 Task: Reply All to email with the signature Benjamin Adams with the subject 'Welcome' from softage.1@softage.net with the message 'I wanted to confirm the attendance of the key stakeholders for the project kickoff meeting.'
Action: Mouse moved to (1293, 210)
Screenshot: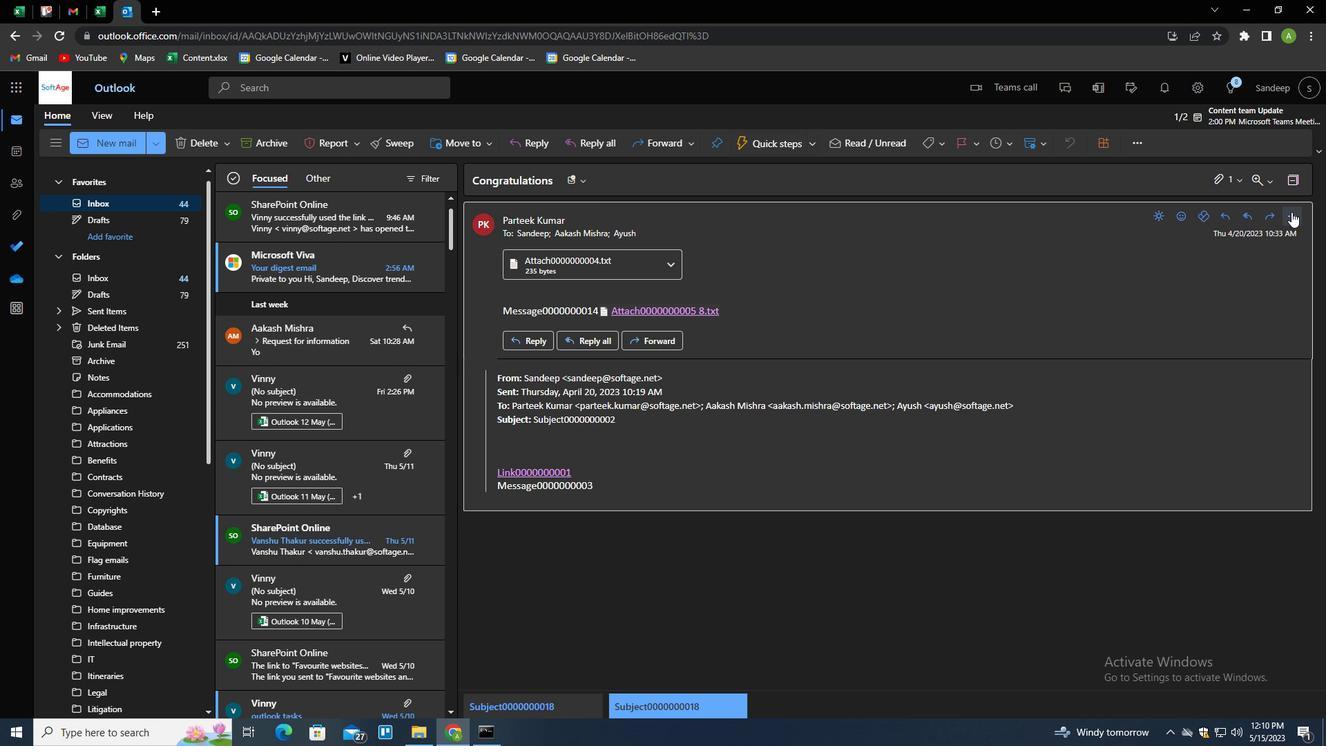 
Action: Mouse pressed left at (1293, 210)
Screenshot: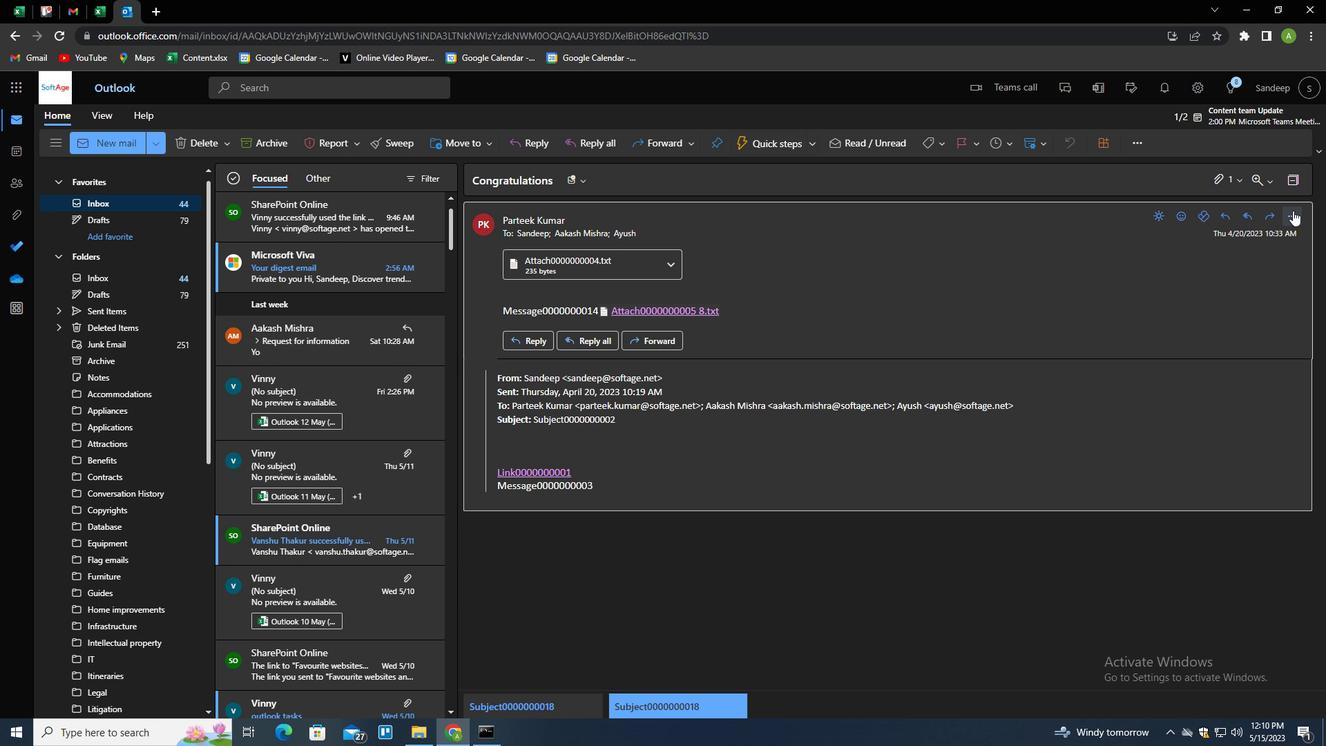 
Action: Mouse moved to (1233, 266)
Screenshot: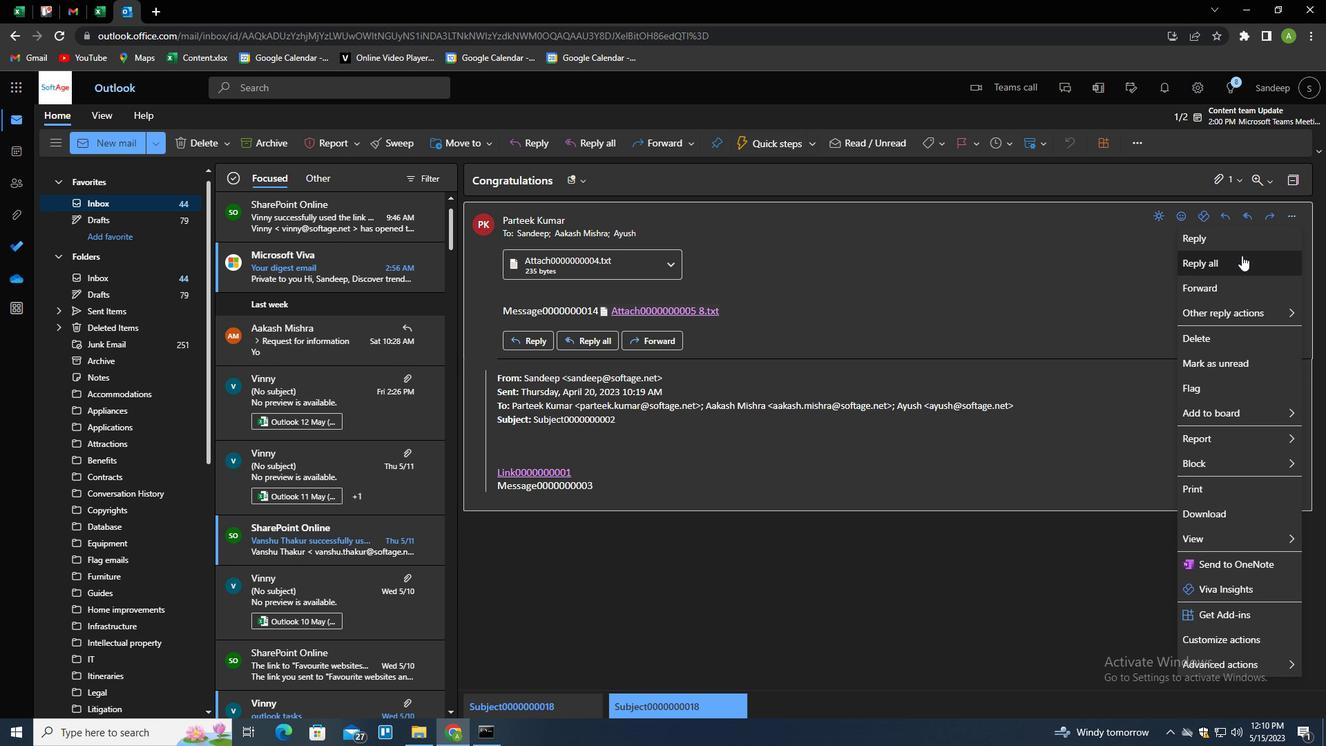 
Action: Mouse pressed left at (1233, 266)
Screenshot: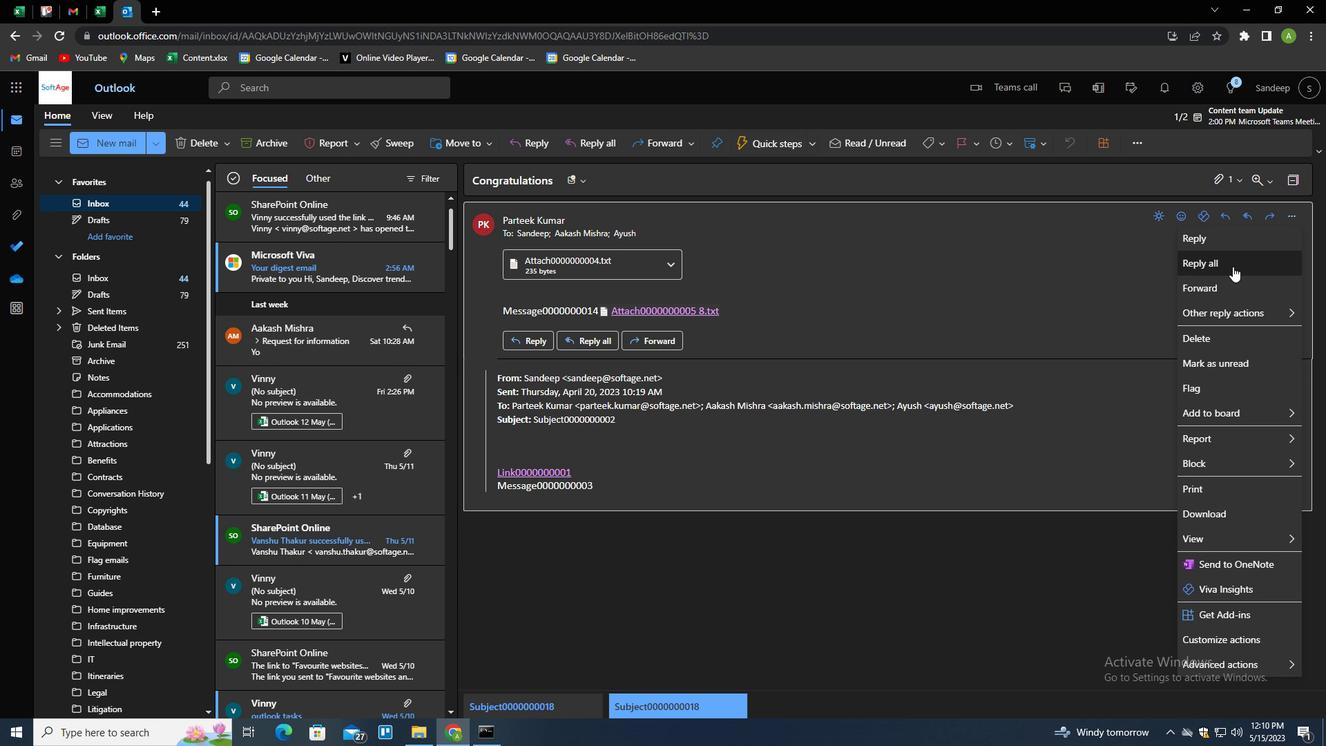 
Action: Mouse moved to (931, 143)
Screenshot: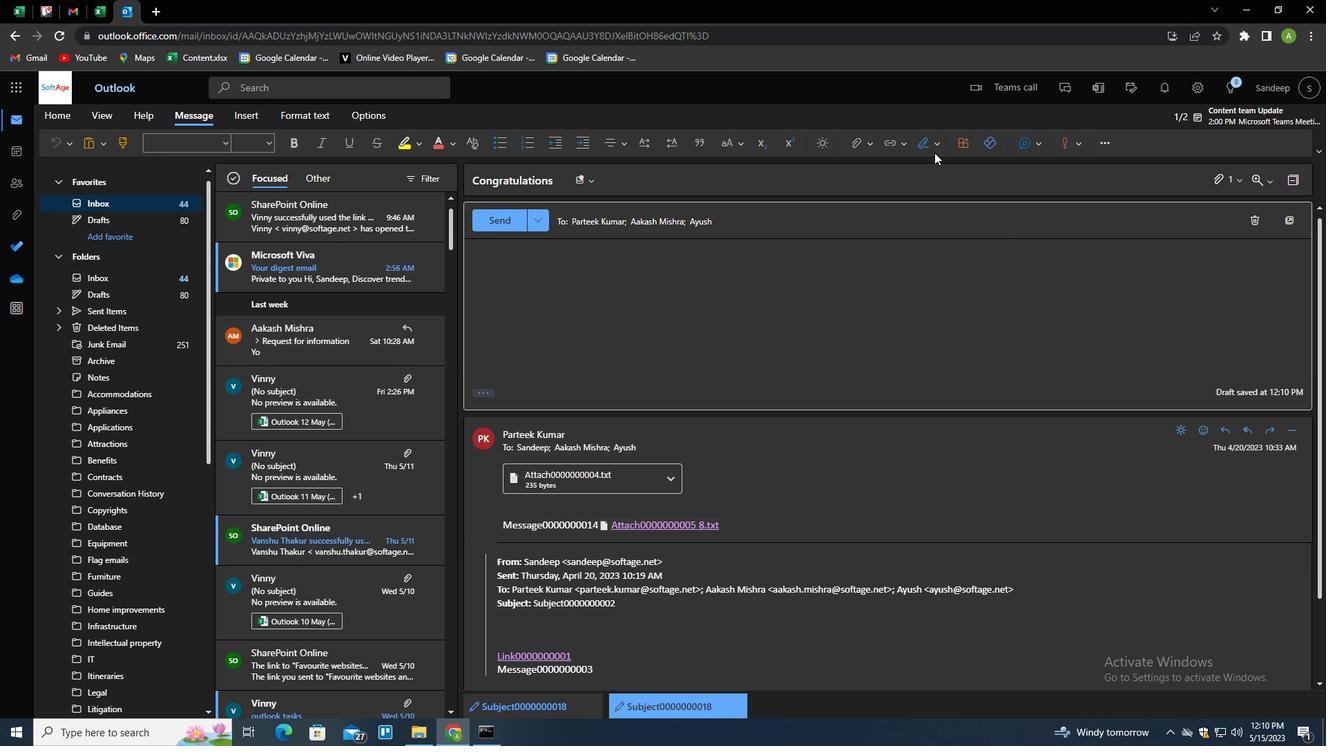 
Action: Mouse pressed left at (931, 143)
Screenshot: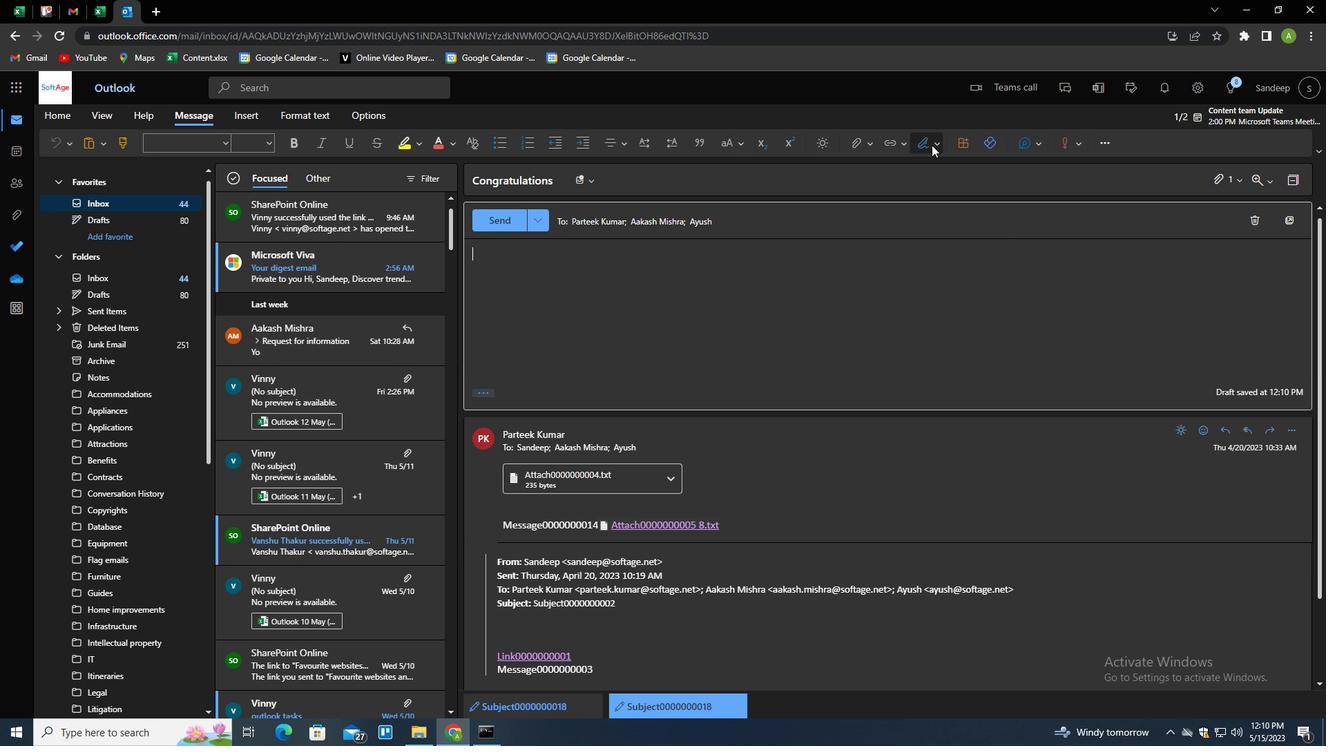 
Action: Mouse moved to (919, 193)
Screenshot: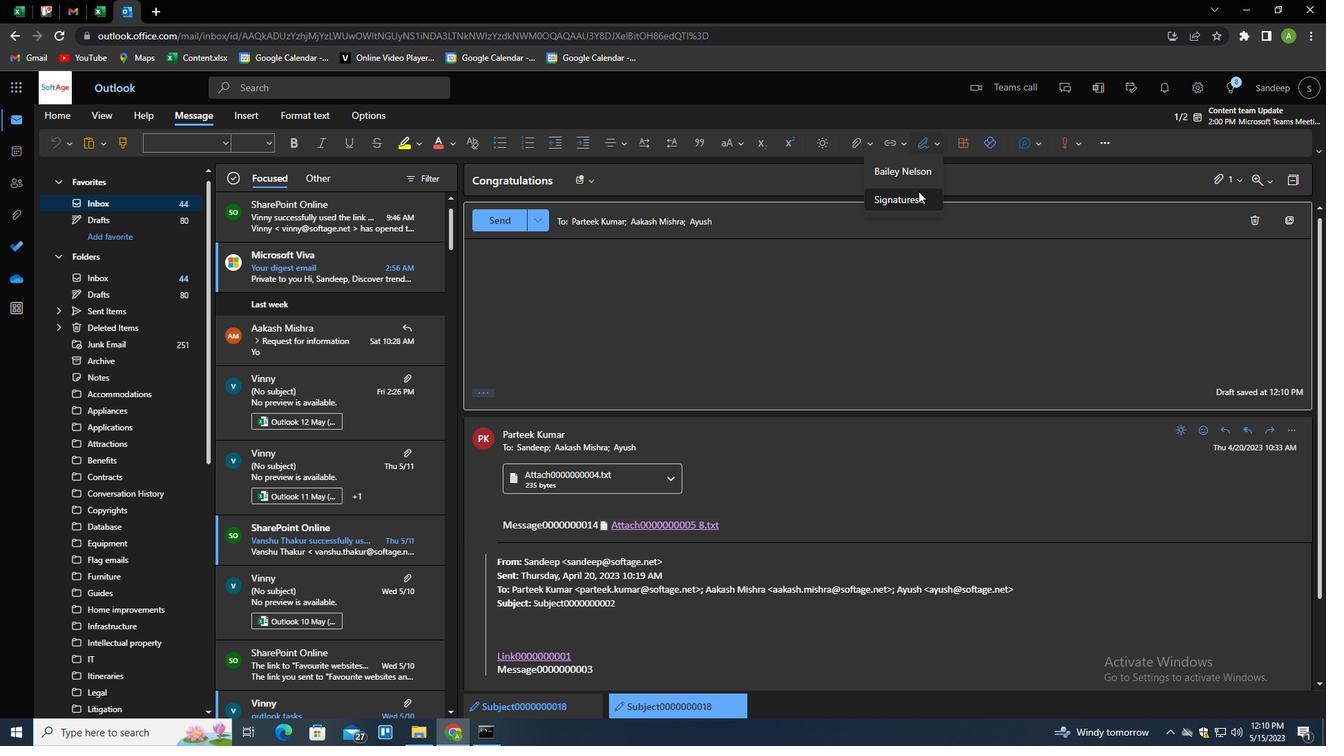 
Action: Mouse pressed left at (919, 193)
Screenshot: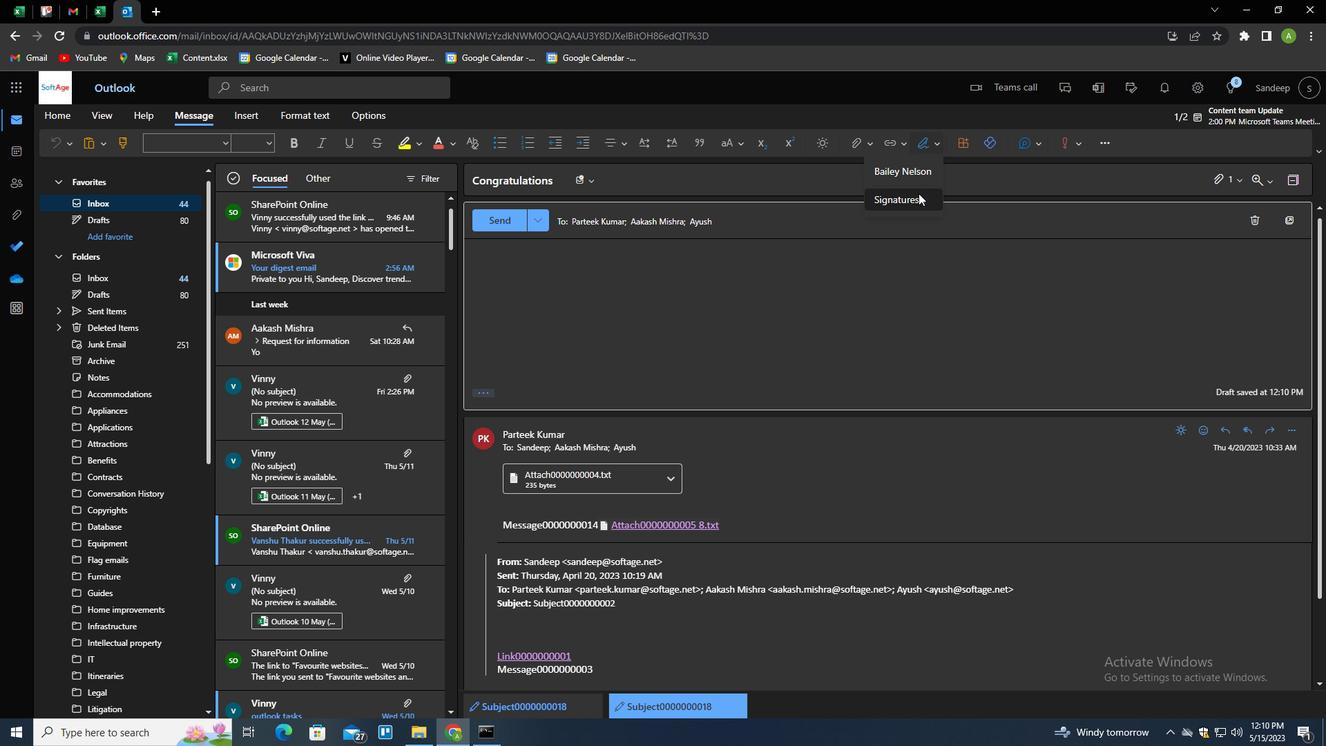 
Action: Mouse moved to (939, 247)
Screenshot: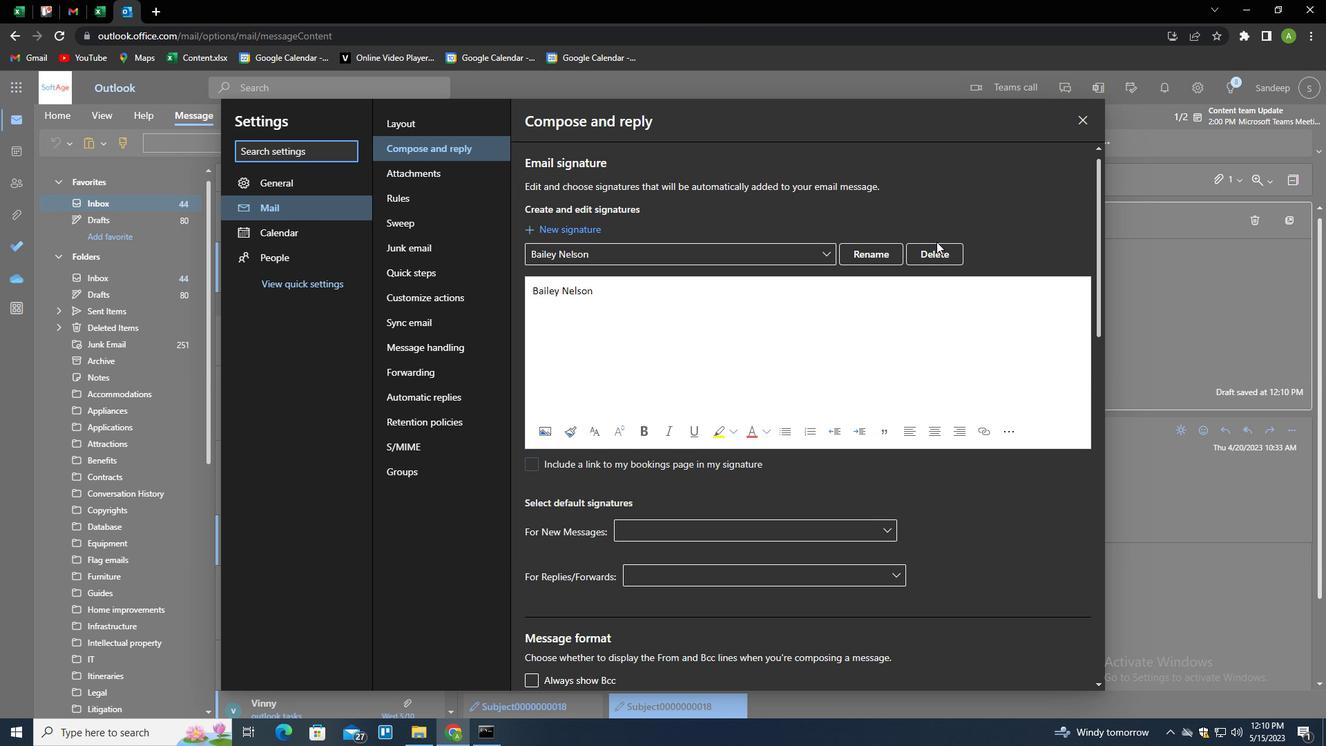 
Action: Mouse pressed left at (939, 247)
Screenshot: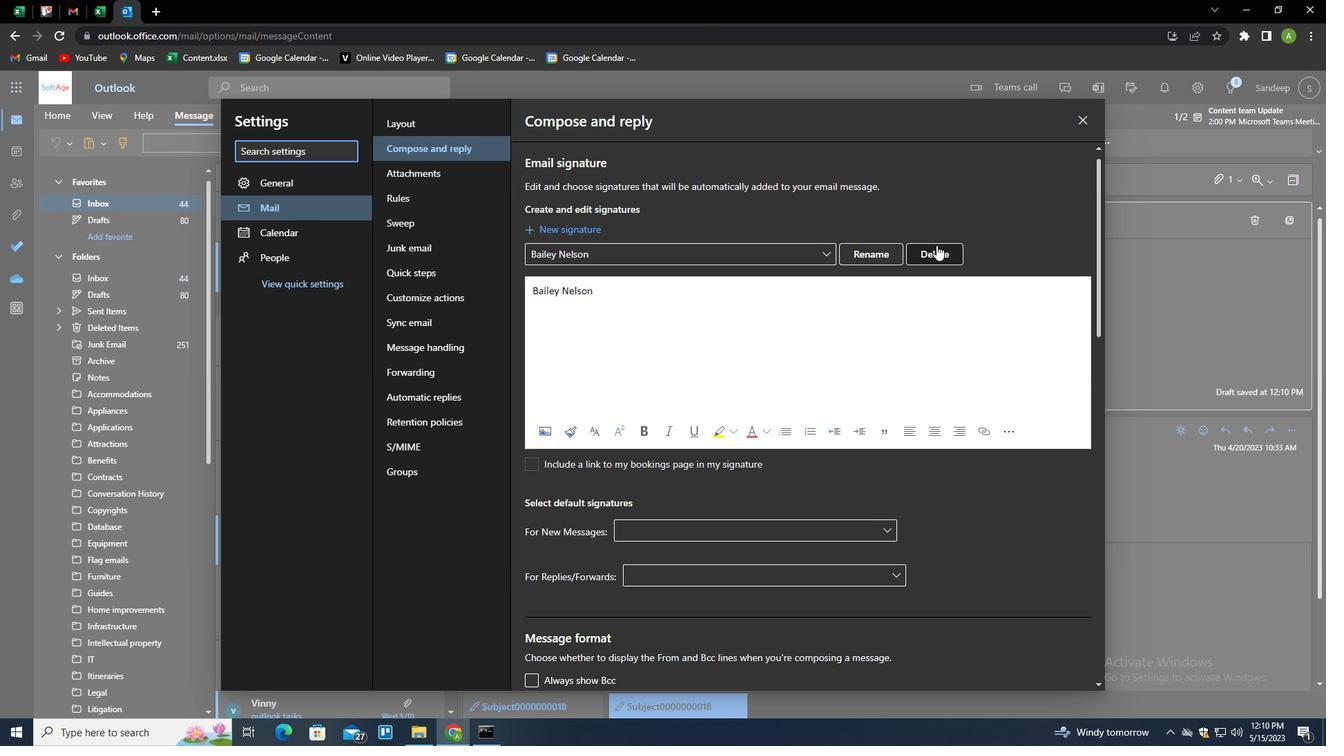 
Action: Mouse moved to (913, 251)
Screenshot: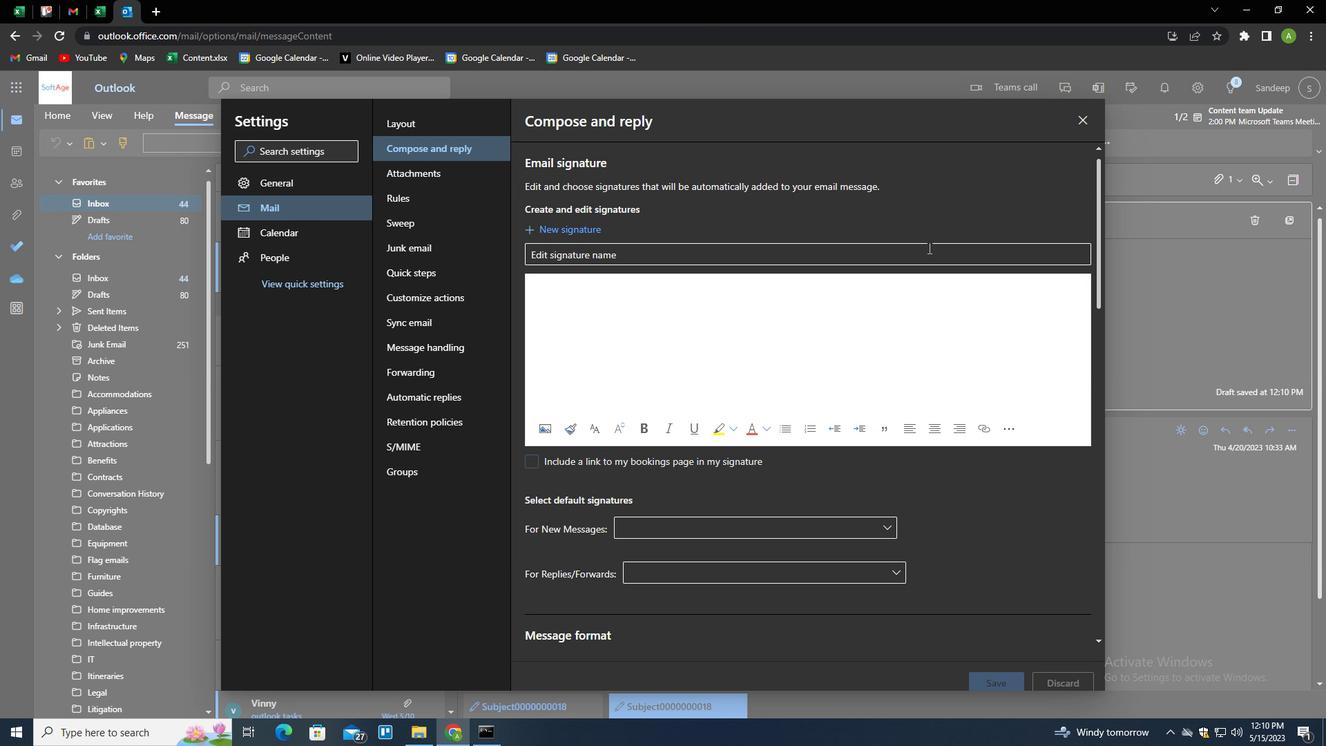 
Action: Mouse pressed left at (913, 251)
Screenshot: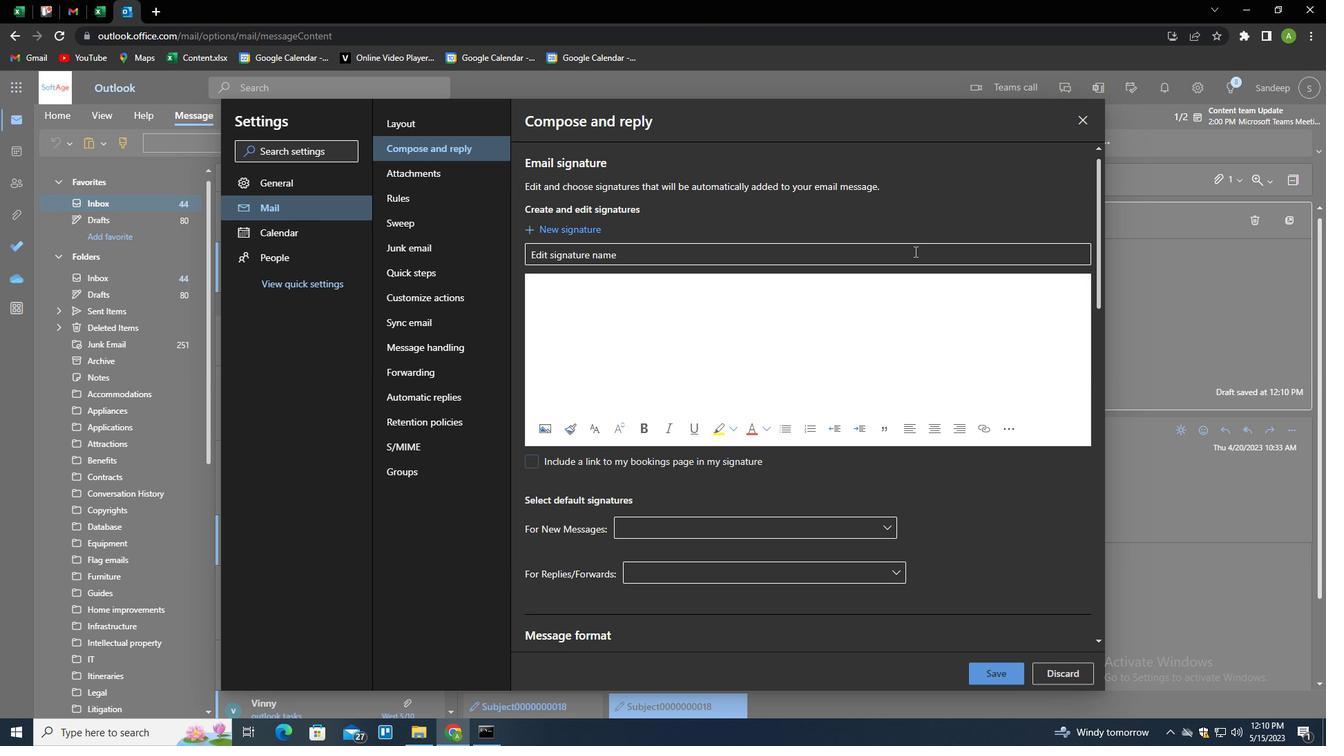 
Action: Key pressed <Key.shift>BENJAMING<Key.space><Key.shift>ADAMS
Screenshot: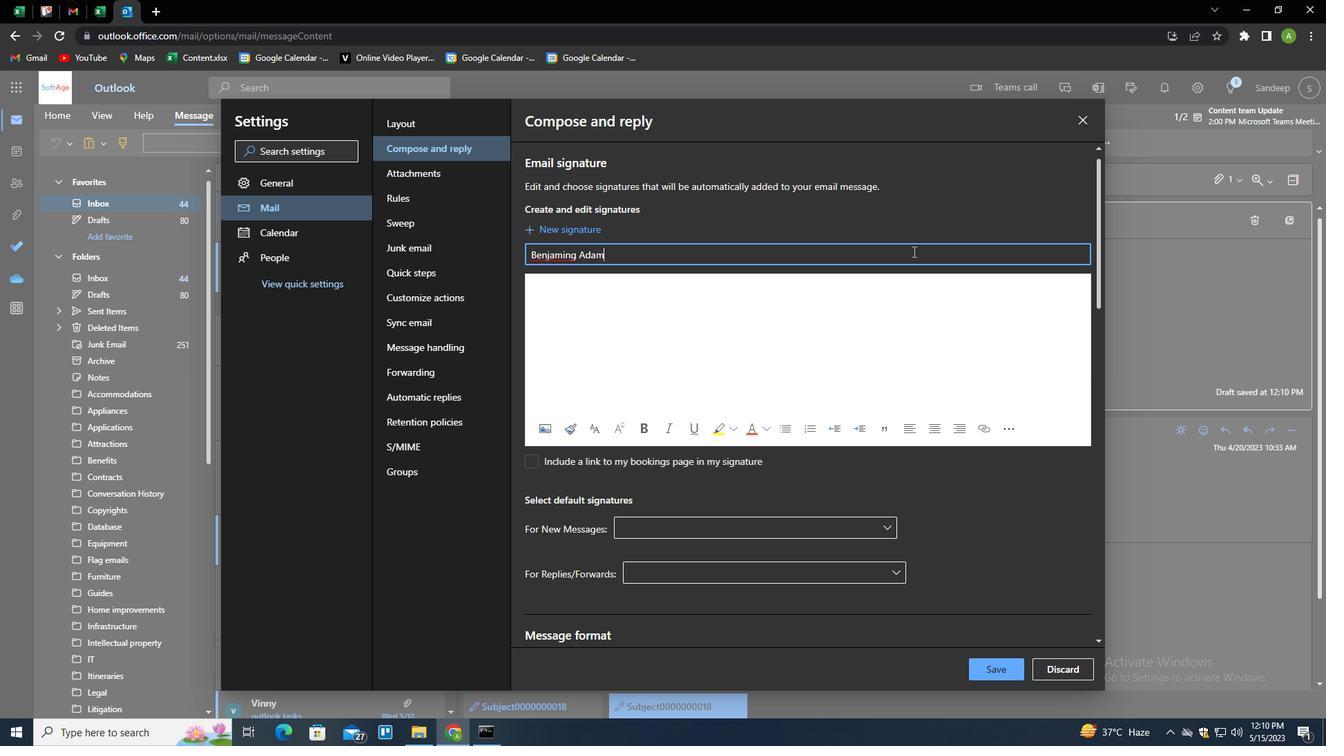 
Action: Mouse moved to (579, 249)
Screenshot: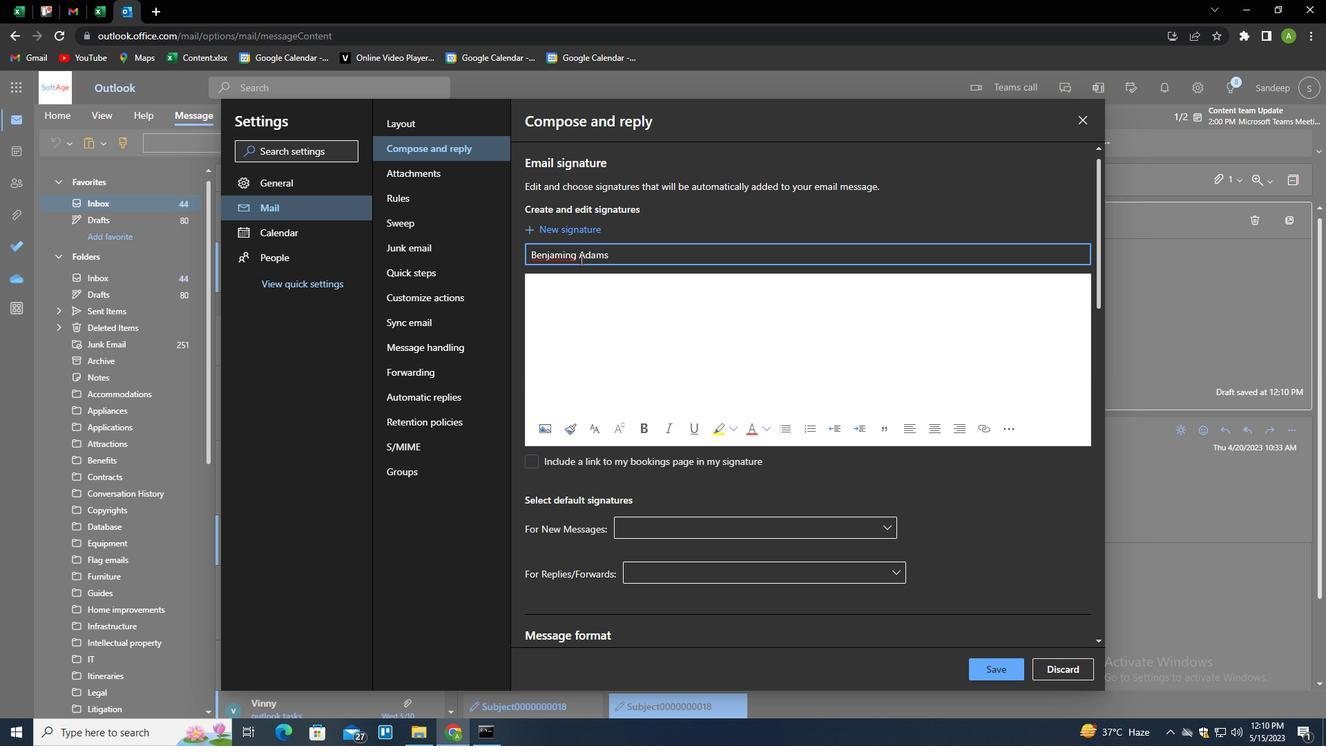 
Action: Mouse pressed left at (579, 249)
Screenshot: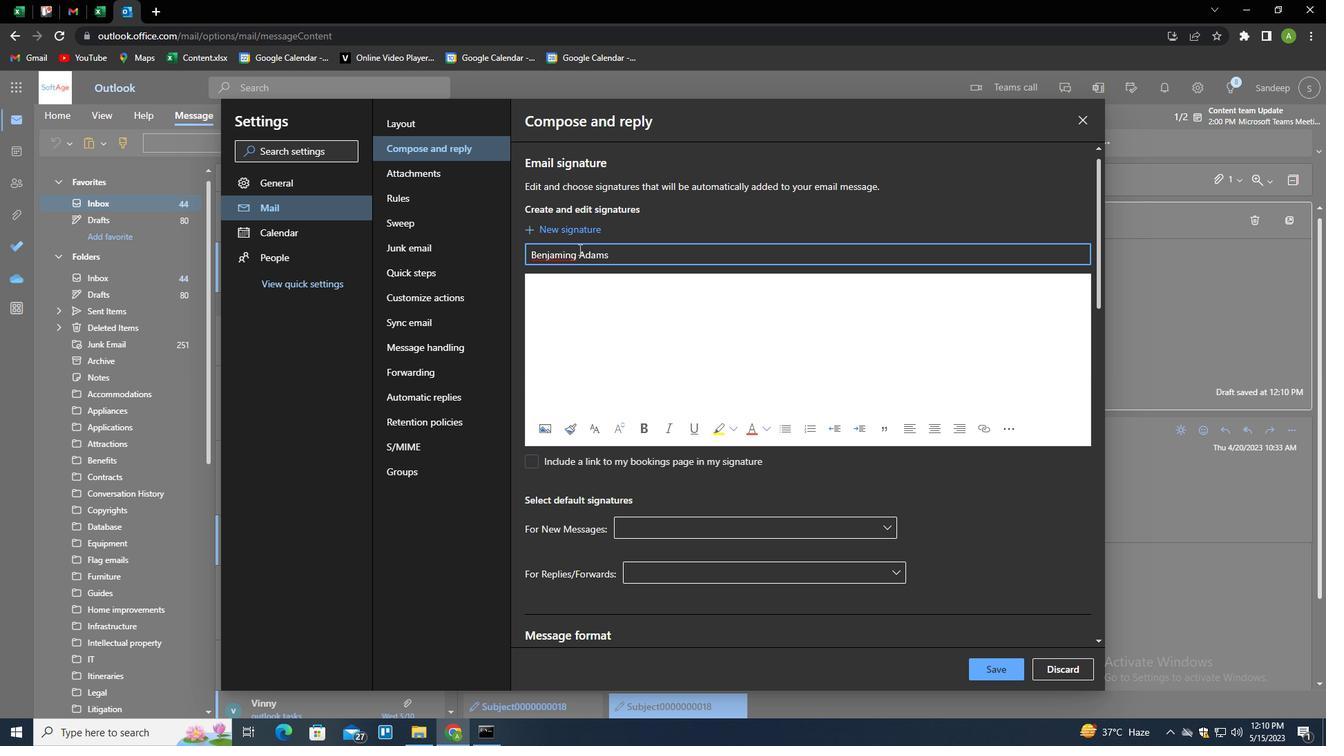 
Action: Mouse moved to (709, 279)
Screenshot: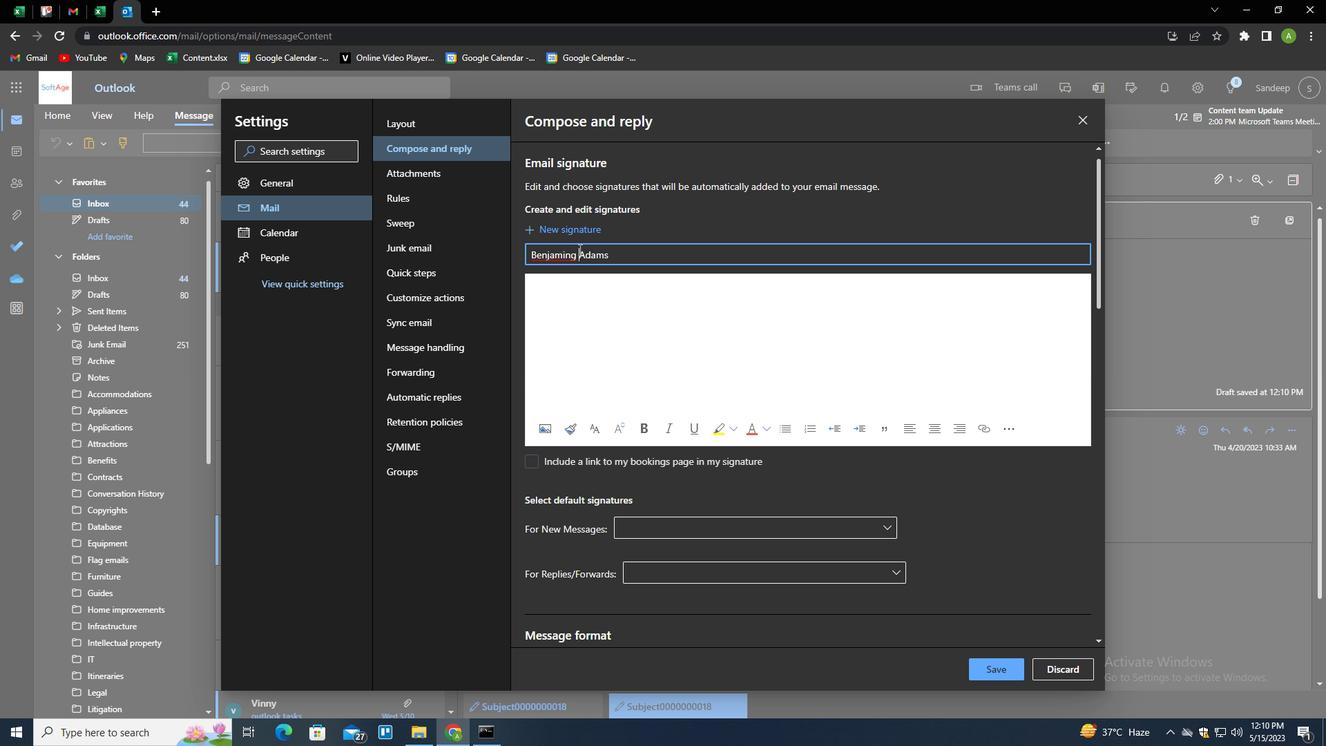 
Action: Key pressed <Key.left><Key.backspace><Key.end><Key.tab><Key.shift><Key.shift><Key.shift><Key.shift>BENJAMIN<Key.space><Key.shift>ADAMS
Screenshot: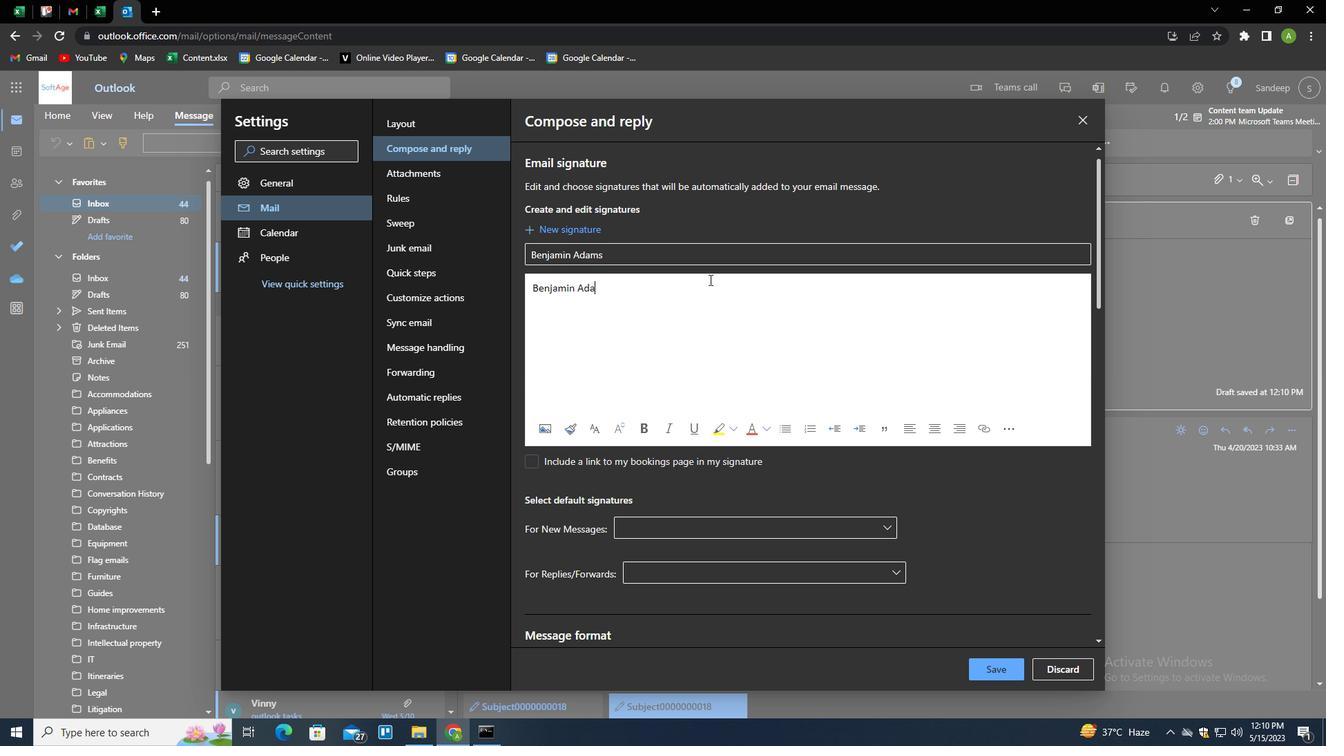 
Action: Mouse moved to (995, 660)
Screenshot: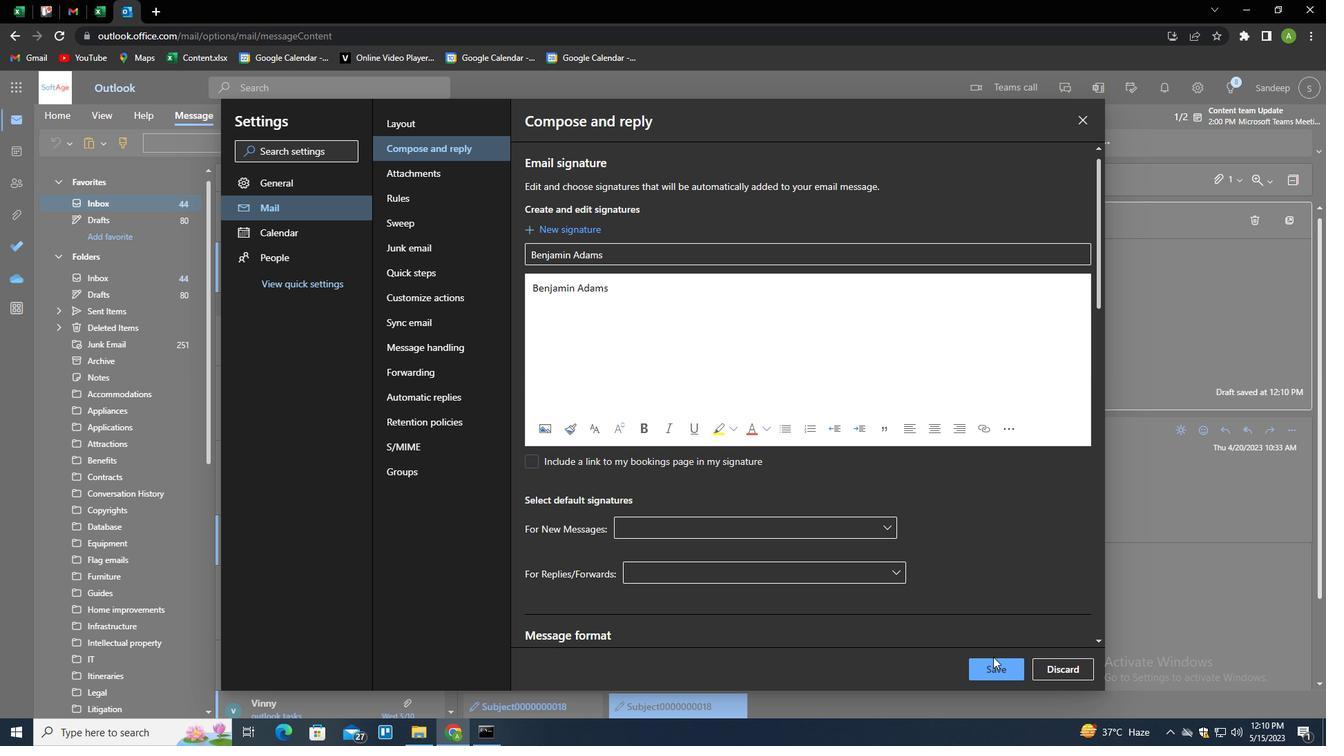 
Action: Mouse pressed left at (995, 660)
Screenshot: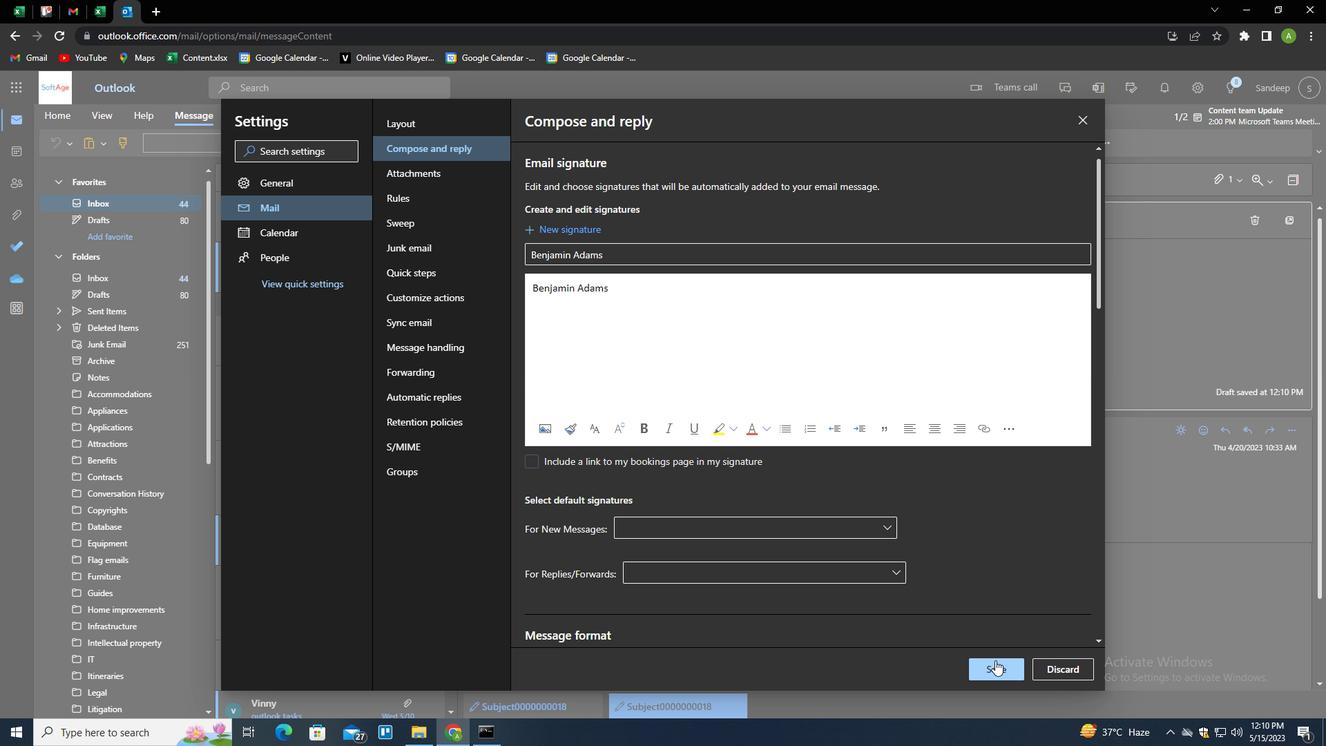 
Action: Mouse moved to (1149, 368)
Screenshot: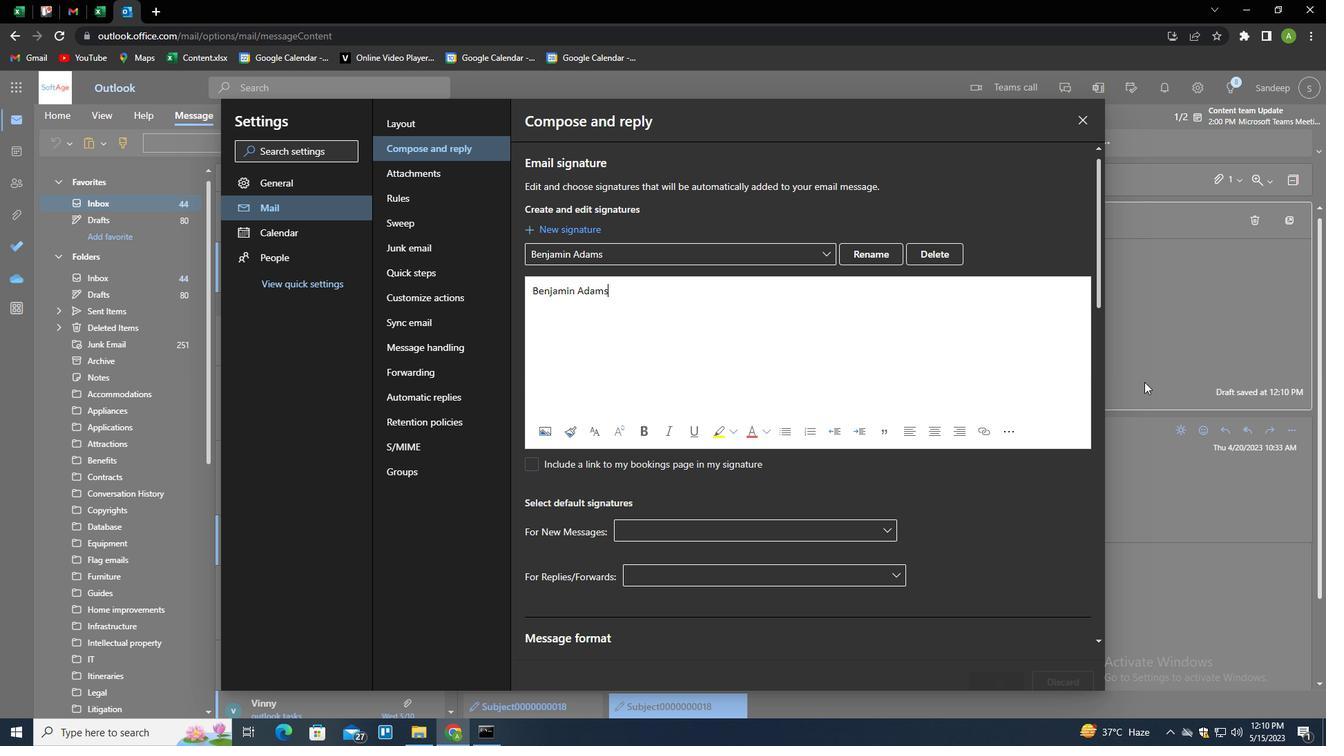 
Action: Mouse pressed left at (1149, 368)
Screenshot: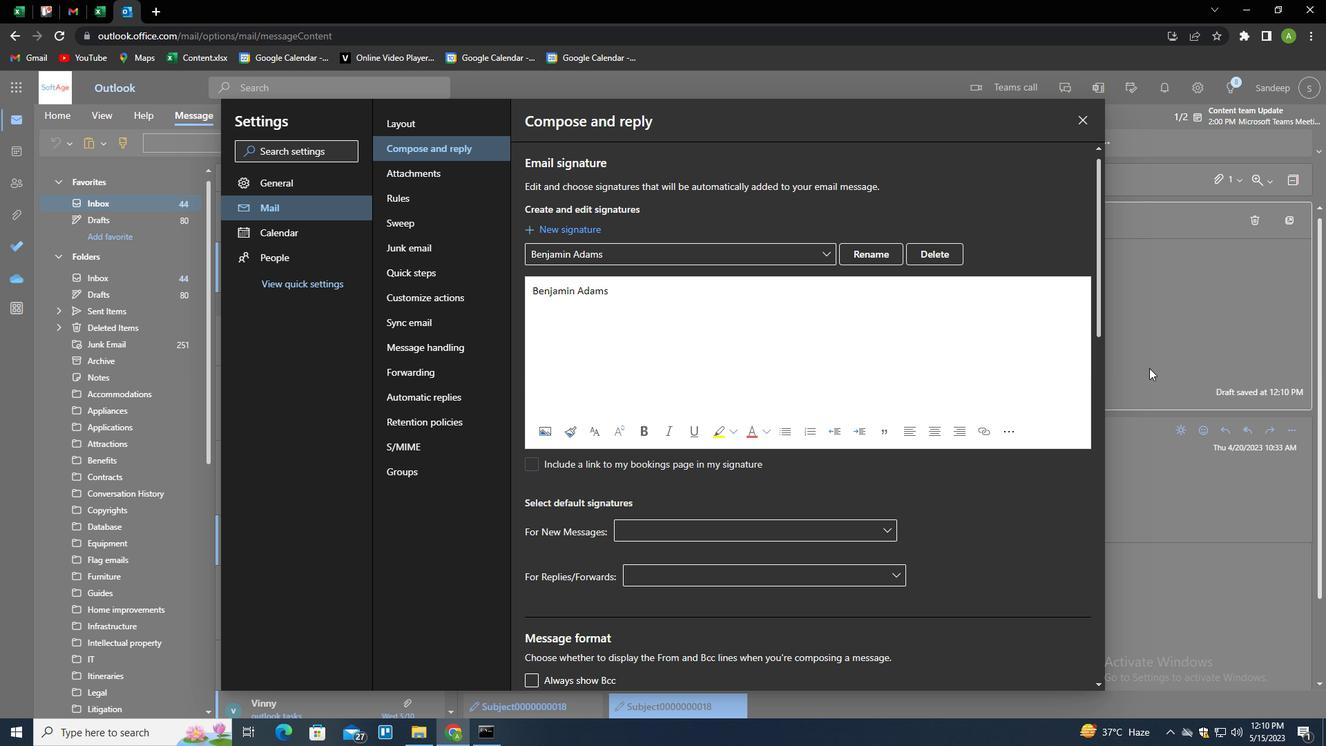 
Action: Mouse moved to (935, 150)
Screenshot: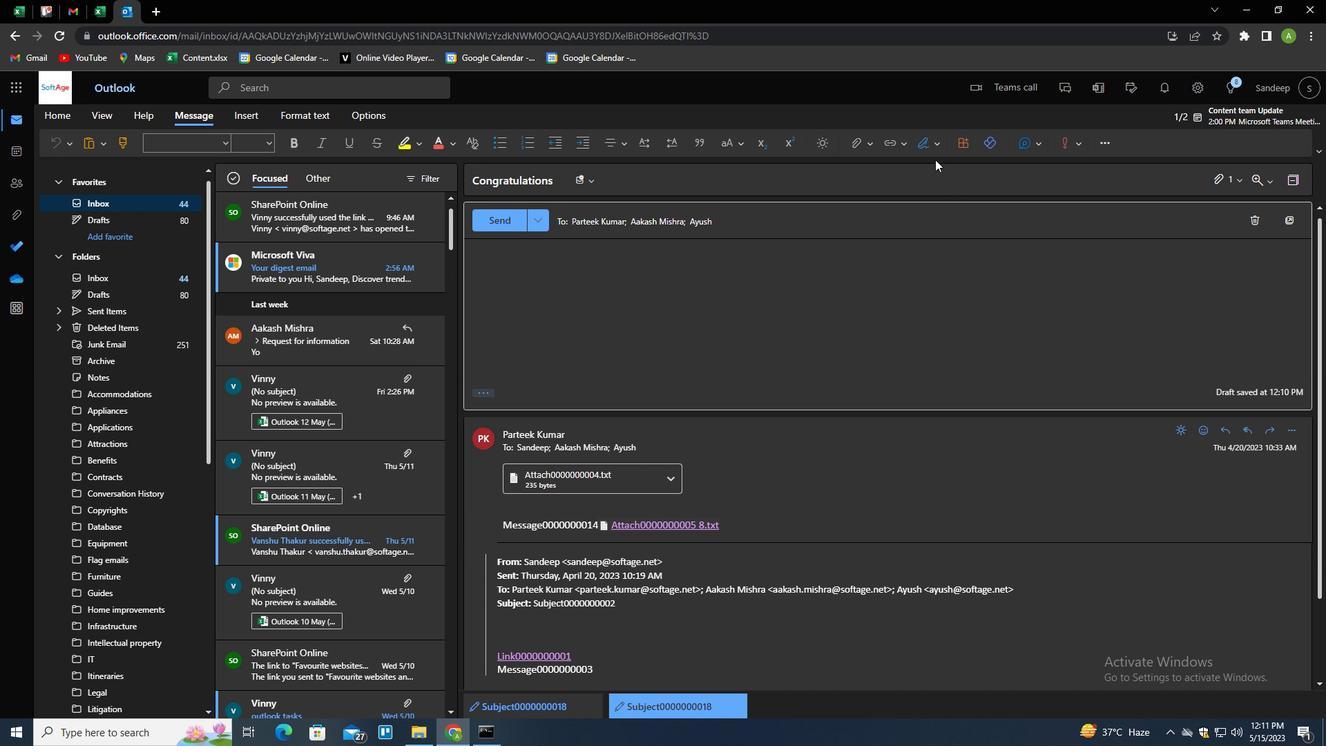 
Action: Mouse pressed left at (935, 150)
Screenshot: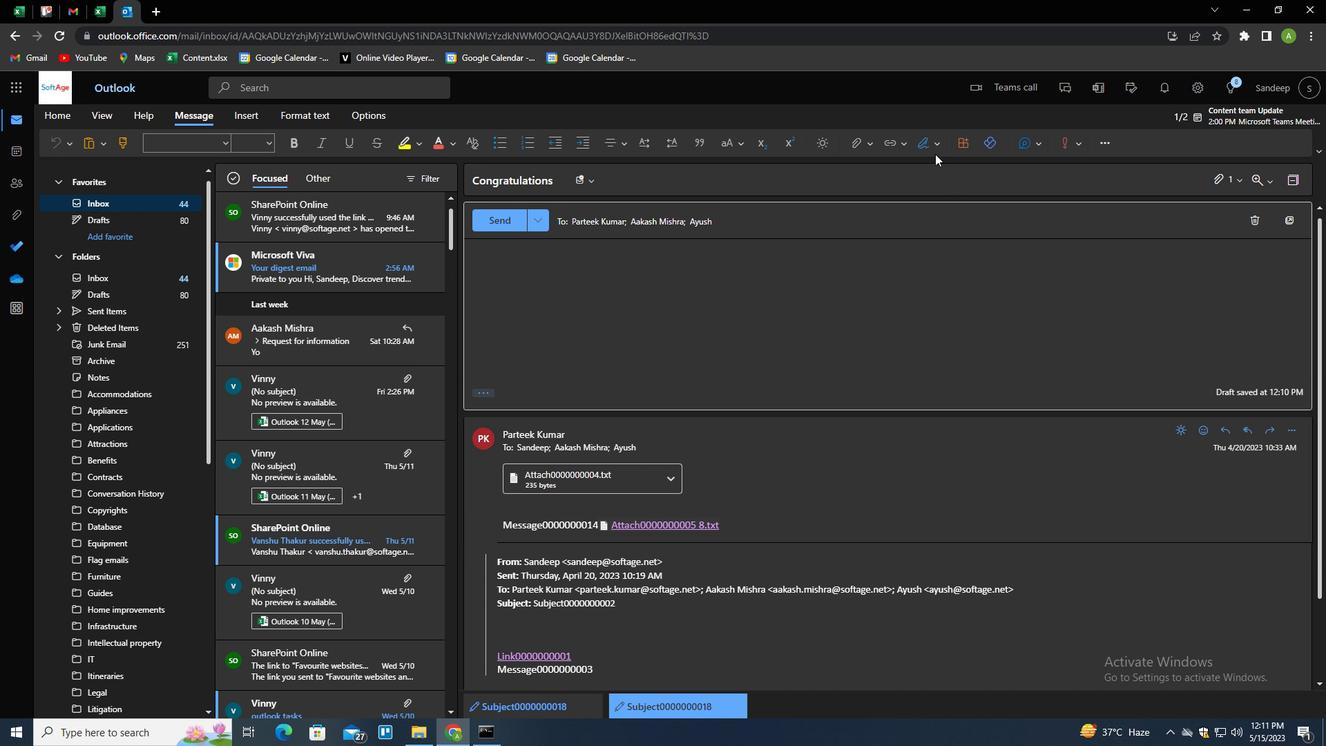 
Action: Mouse moved to (919, 172)
Screenshot: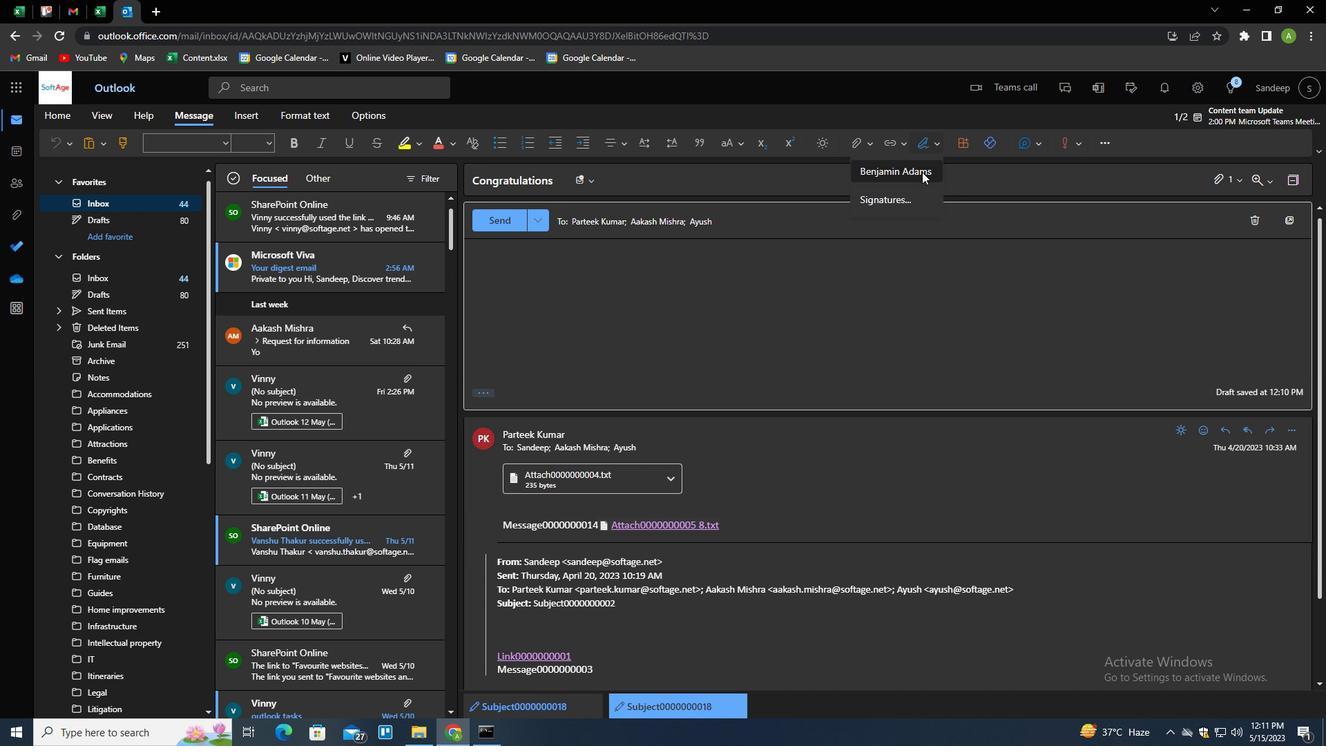 
Action: Mouse pressed left at (919, 172)
Screenshot: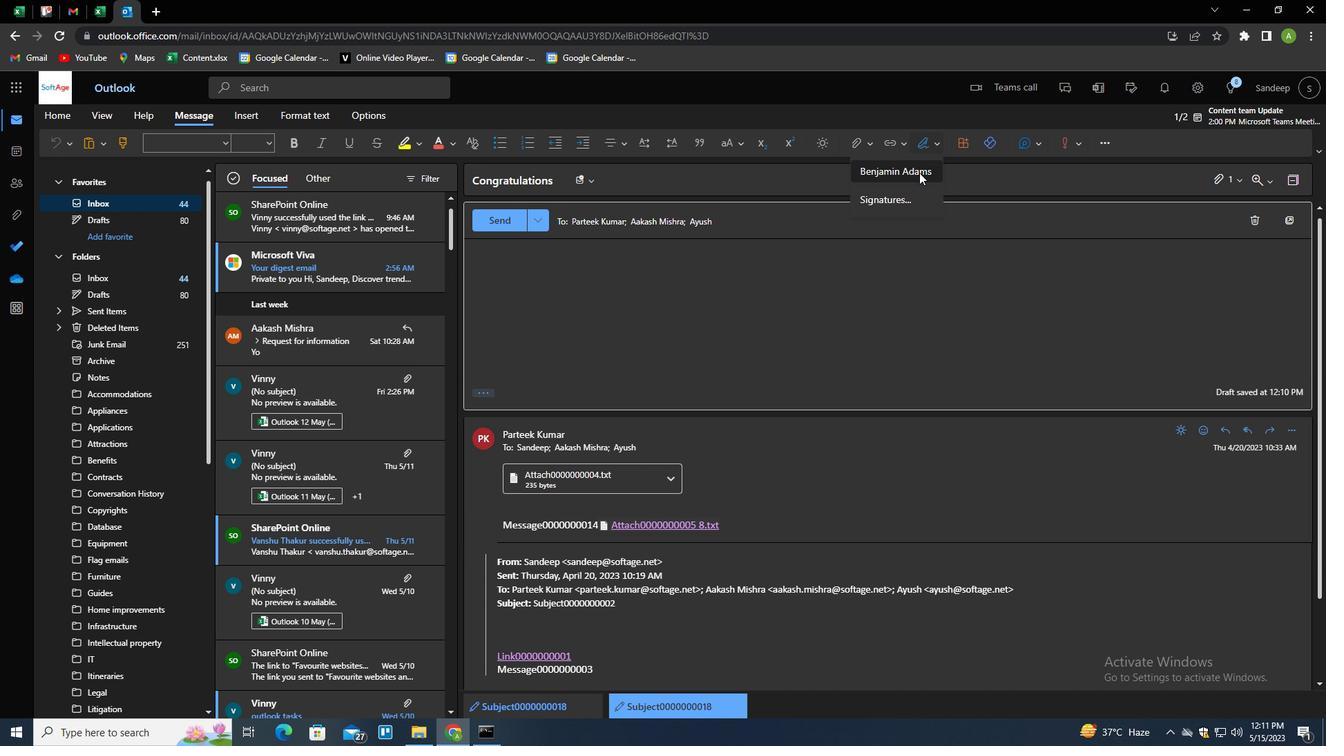 
Action: Mouse moved to (478, 398)
Screenshot: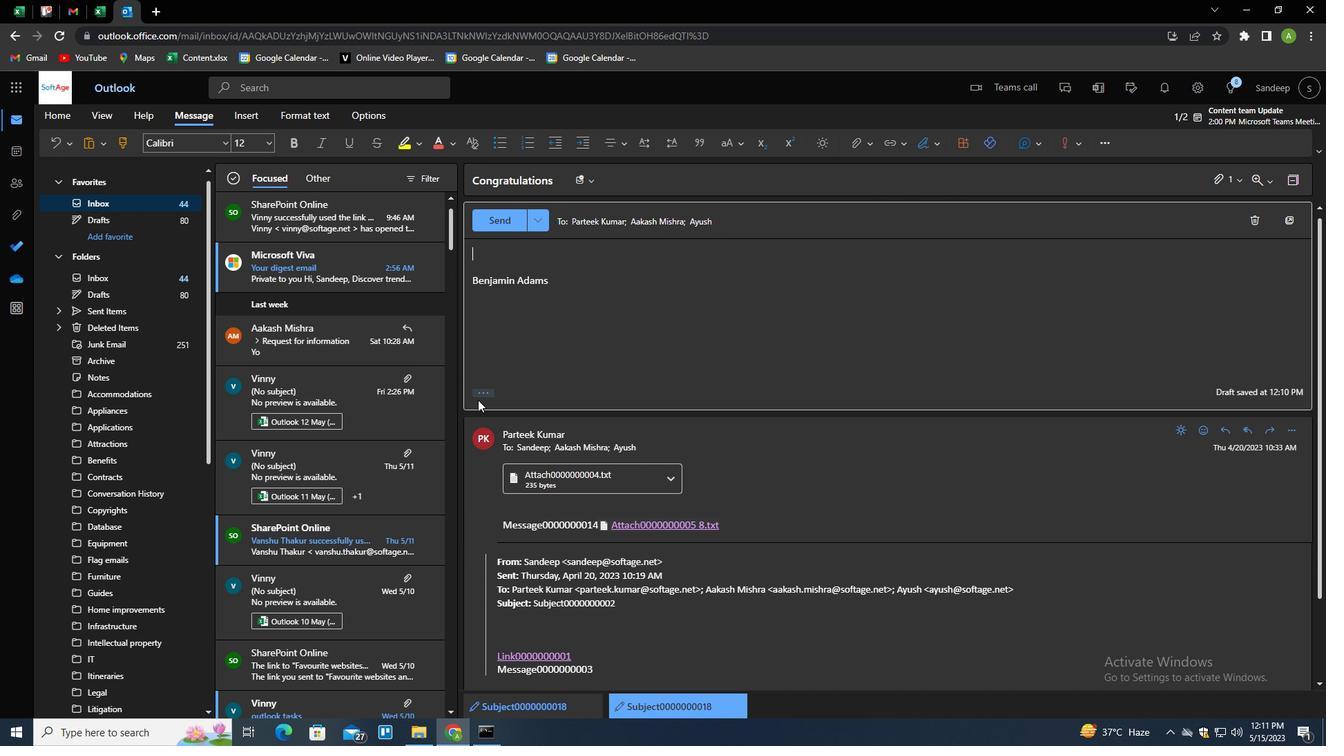 
Action: Mouse pressed left at (478, 398)
Screenshot: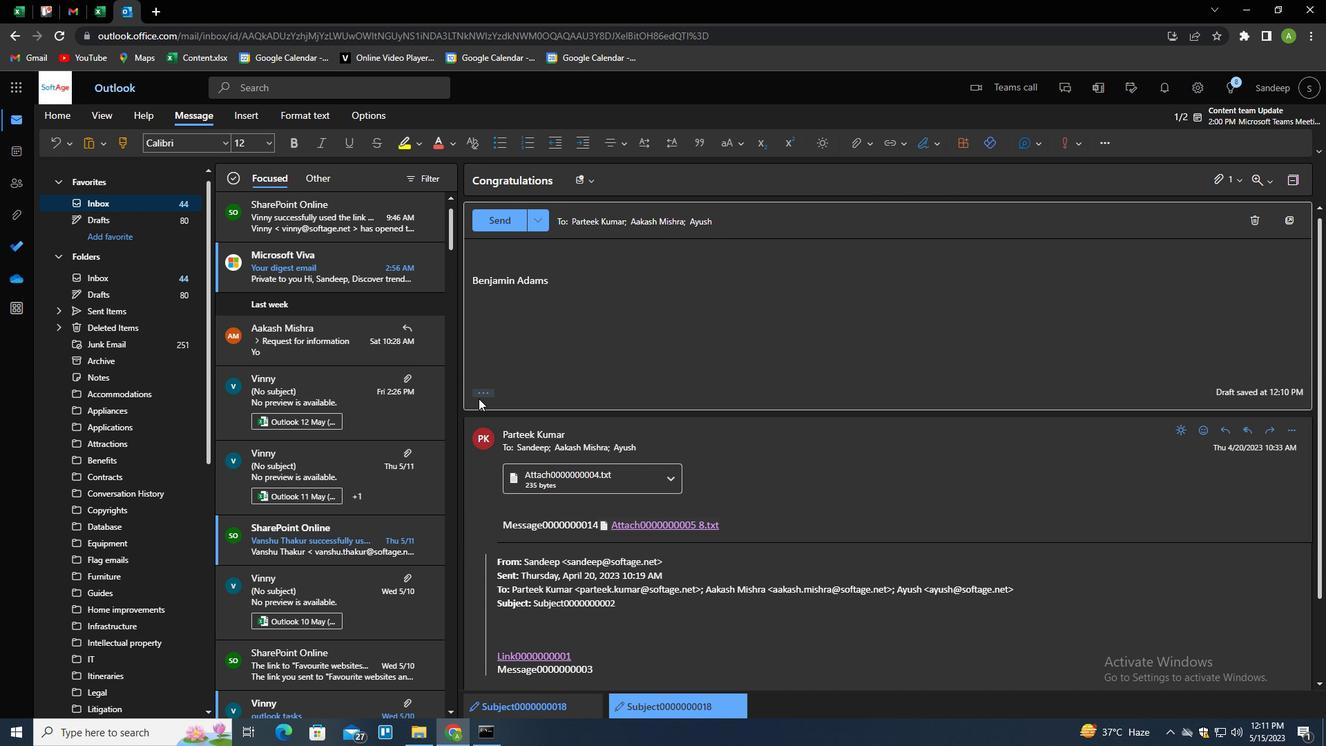 
Action: Mouse moved to (489, 393)
Screenshot: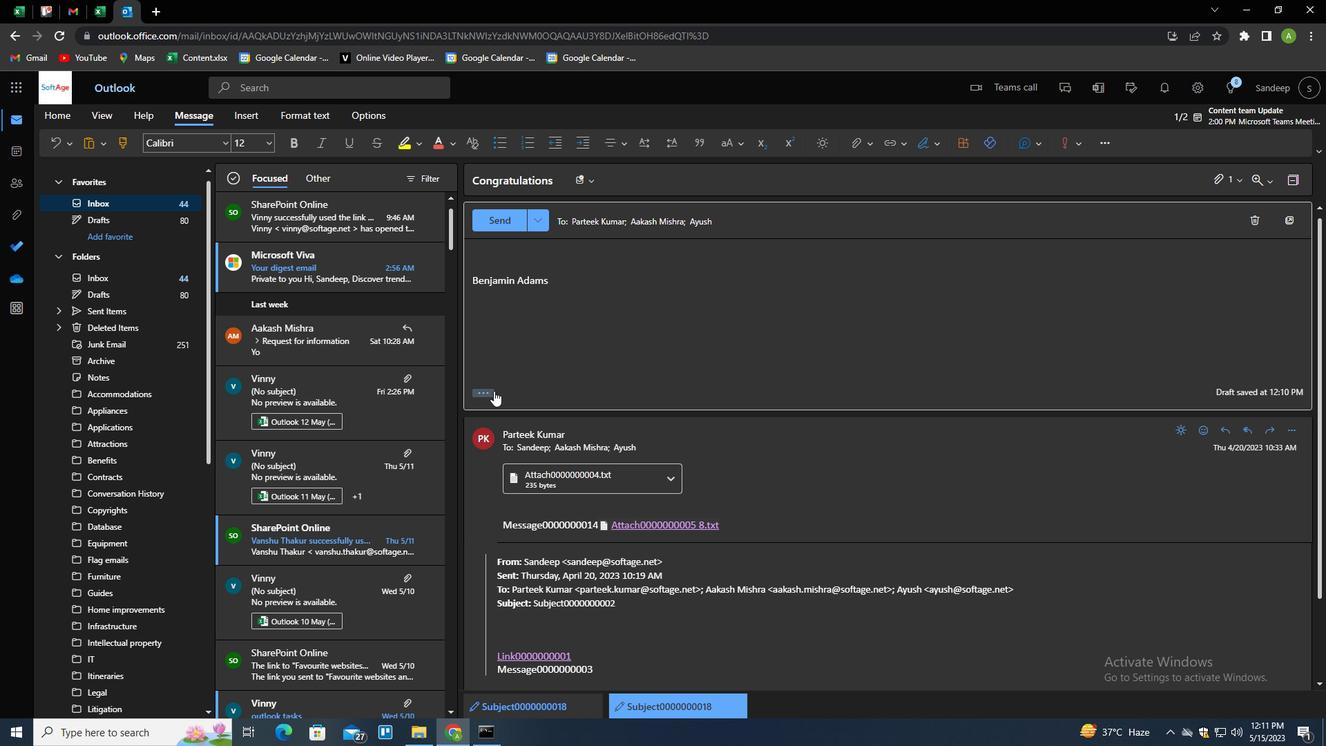 
Action: Mouse pressed left at (489, 393)
Screenshot: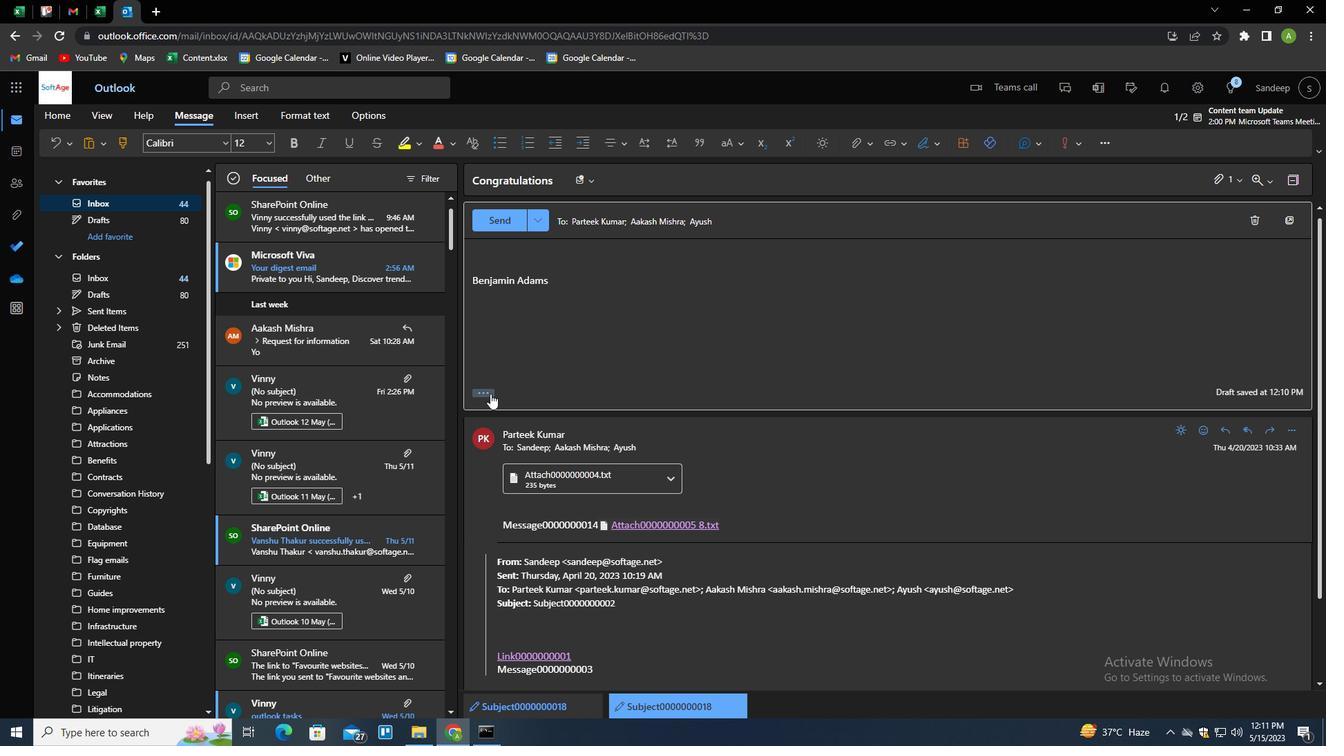 
Action: Mouse moved to (504, 216)
Screenshot: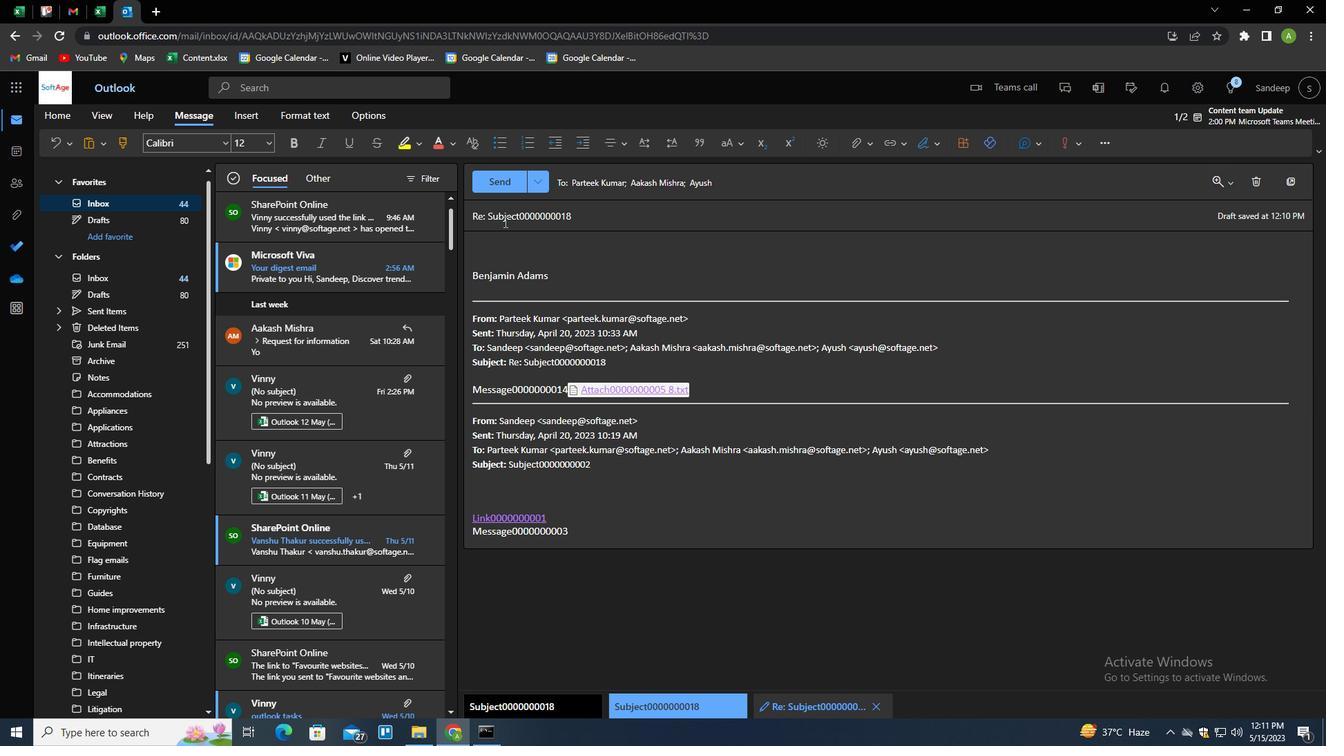 
Action: Mouse pressed left at (504, 216)
Screenshot: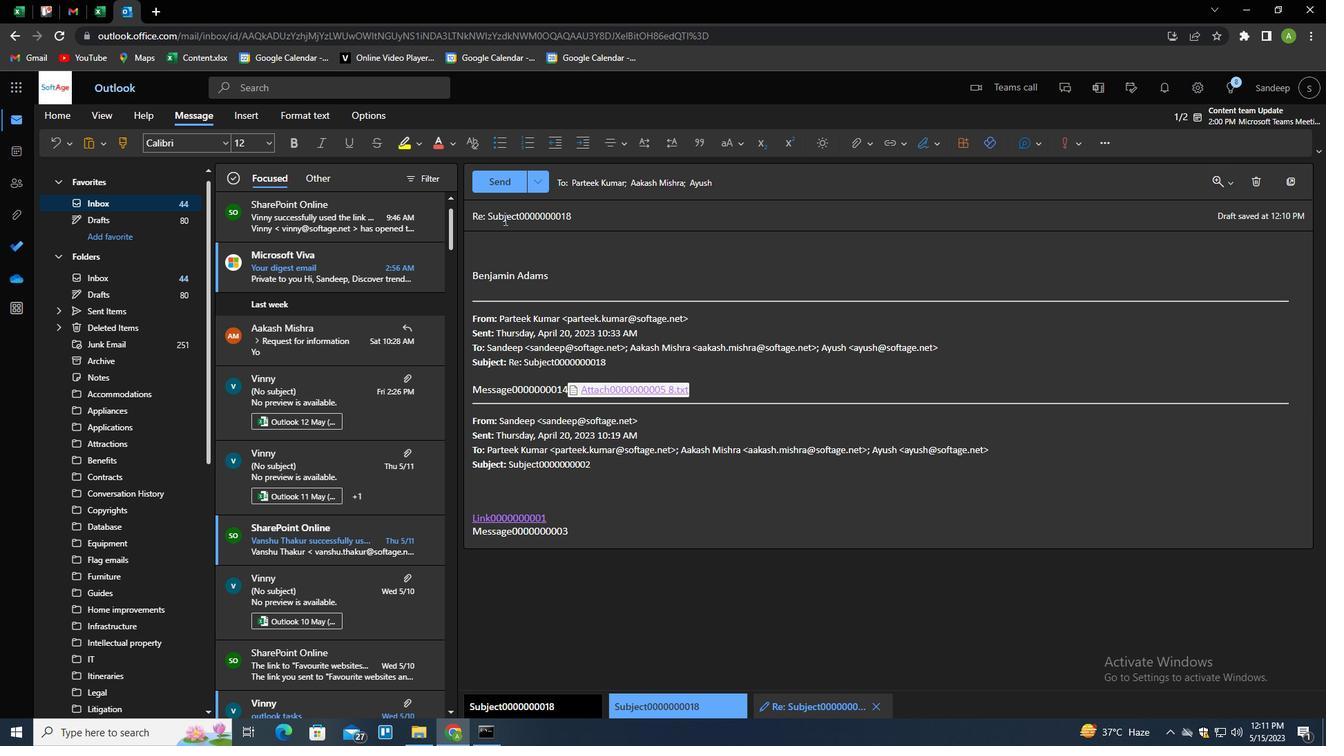 
Action: Mouse pressed left at (504, 216)
Screenshot: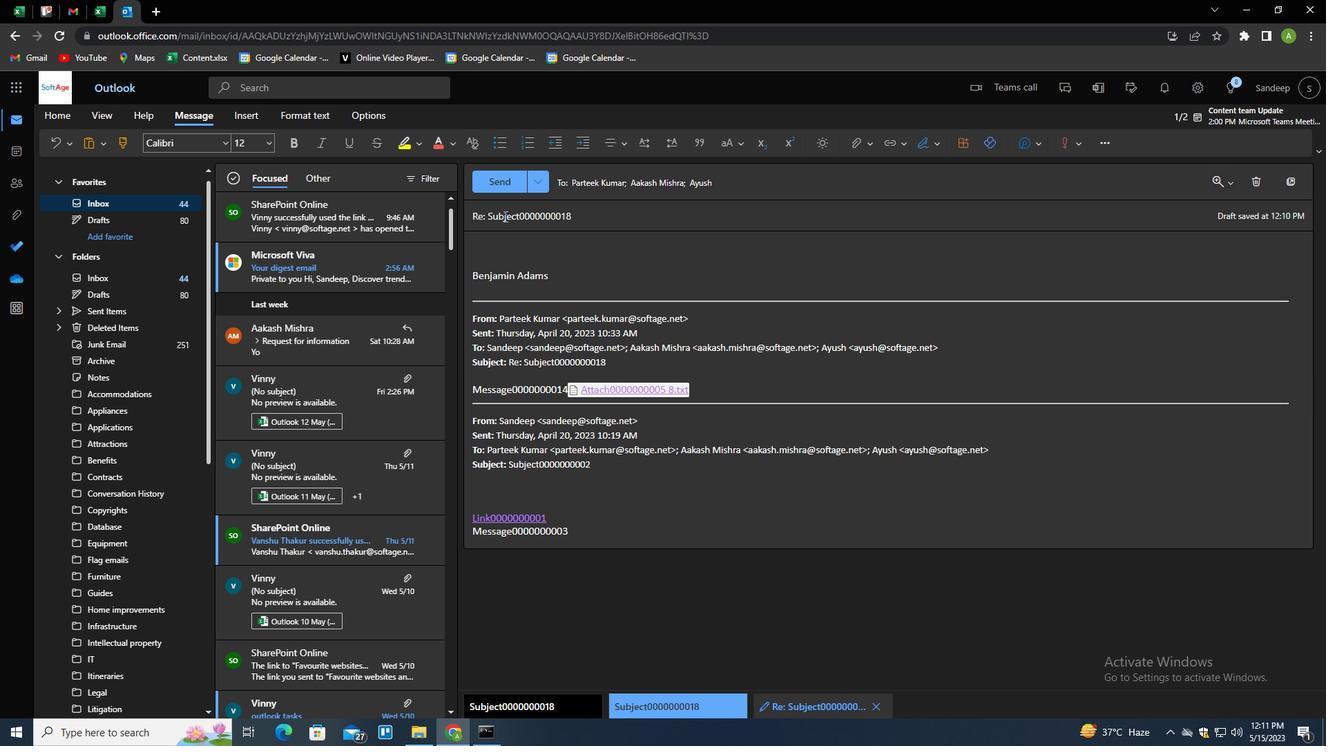 
Action: Mouse pressed left at (504, 216)
Screenshot: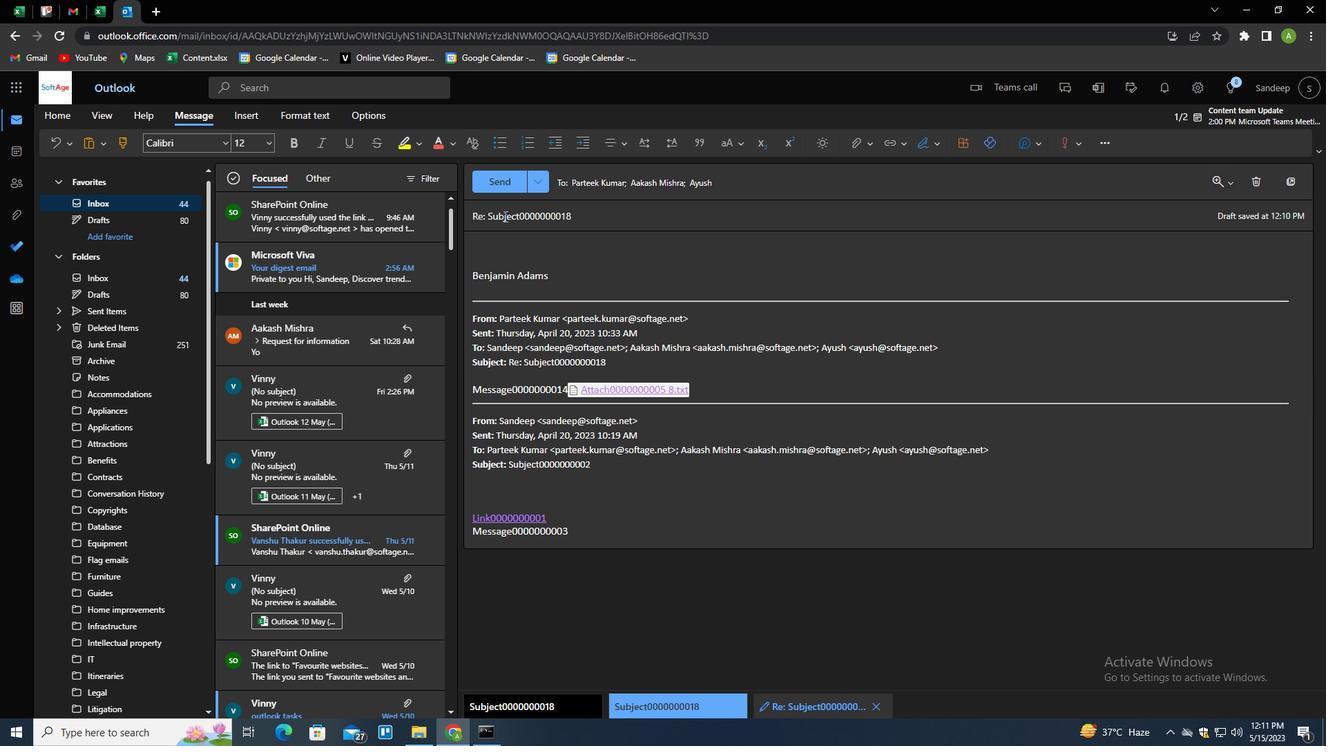 
Action: Key pressed <Key.shift>WELCOME
Screenshot: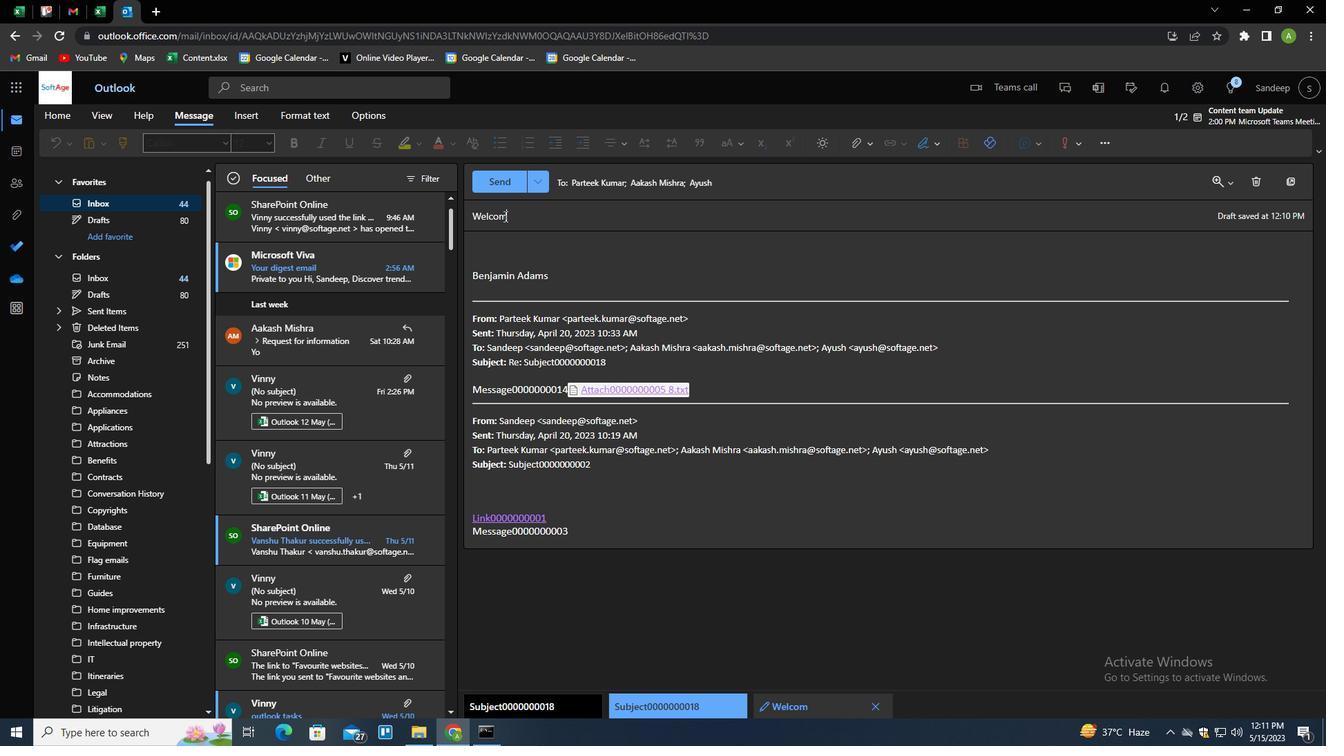 
Action: Mouse moved to (541, 230)
Screenshot: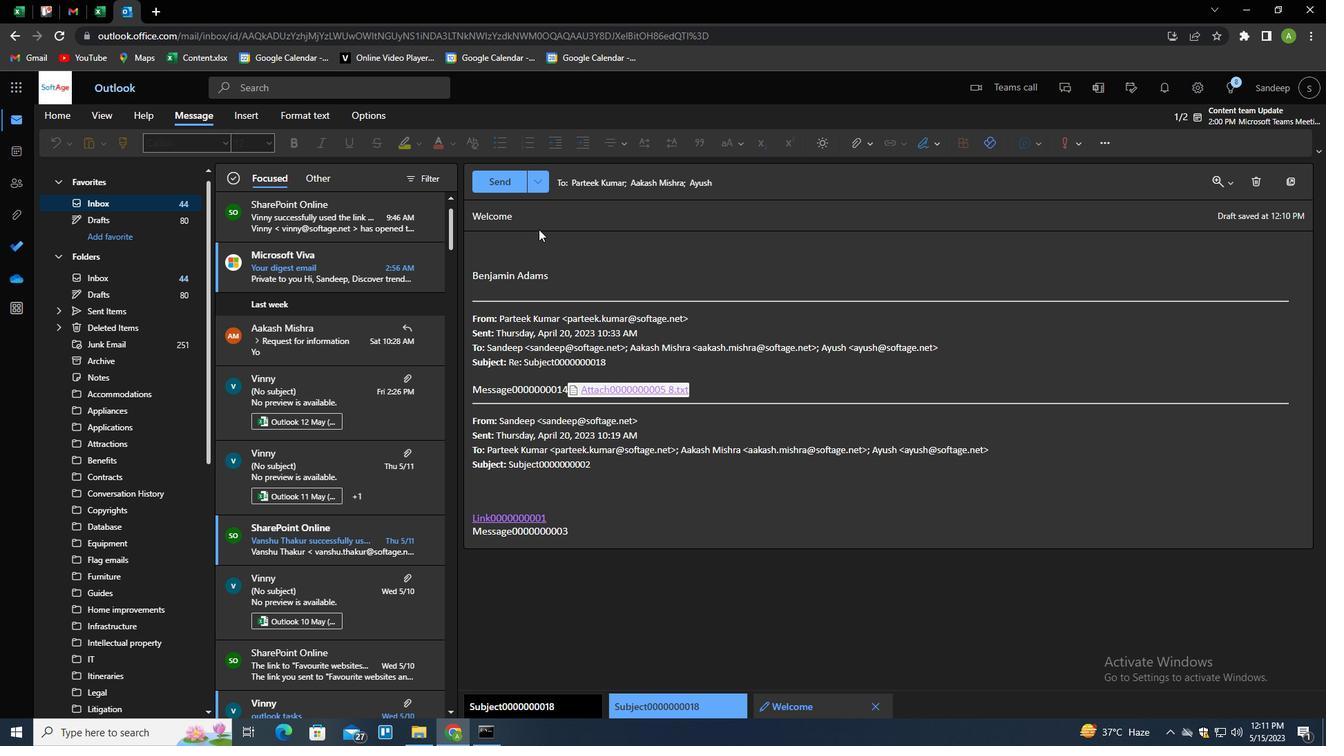 
Action: Key pressed <Key.tab><Key.shift>I<Key.space>WANTD<Key.backspace>ED<Key.space>TO<Key.space>CONFIRM<Key.space>THE<Key.space>ATTENDE<Key.backspace>ANCE<Key.space>OF<Key.space>THE<Key.space>KEY<Key.space>DT<Key.backspace><Key.backspace>STAKEHOLDERS<Key.space>FOR<Key.space>THE<Key.space>PROJECT<Key.space>KICKODD<Key.backspace><Key.backspace>FF<Key.space>MEETING.
Screenshot: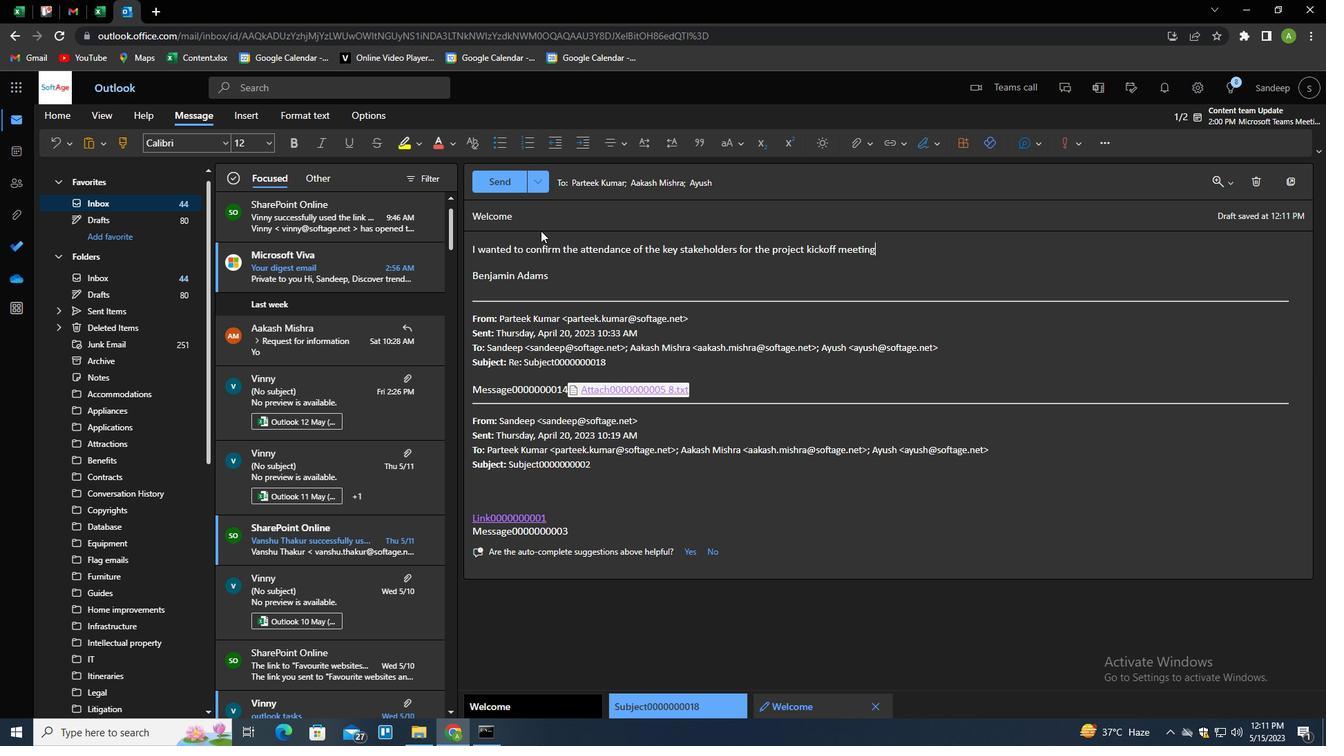 
Action: Mouse moved to (508, 183)
Screenshot: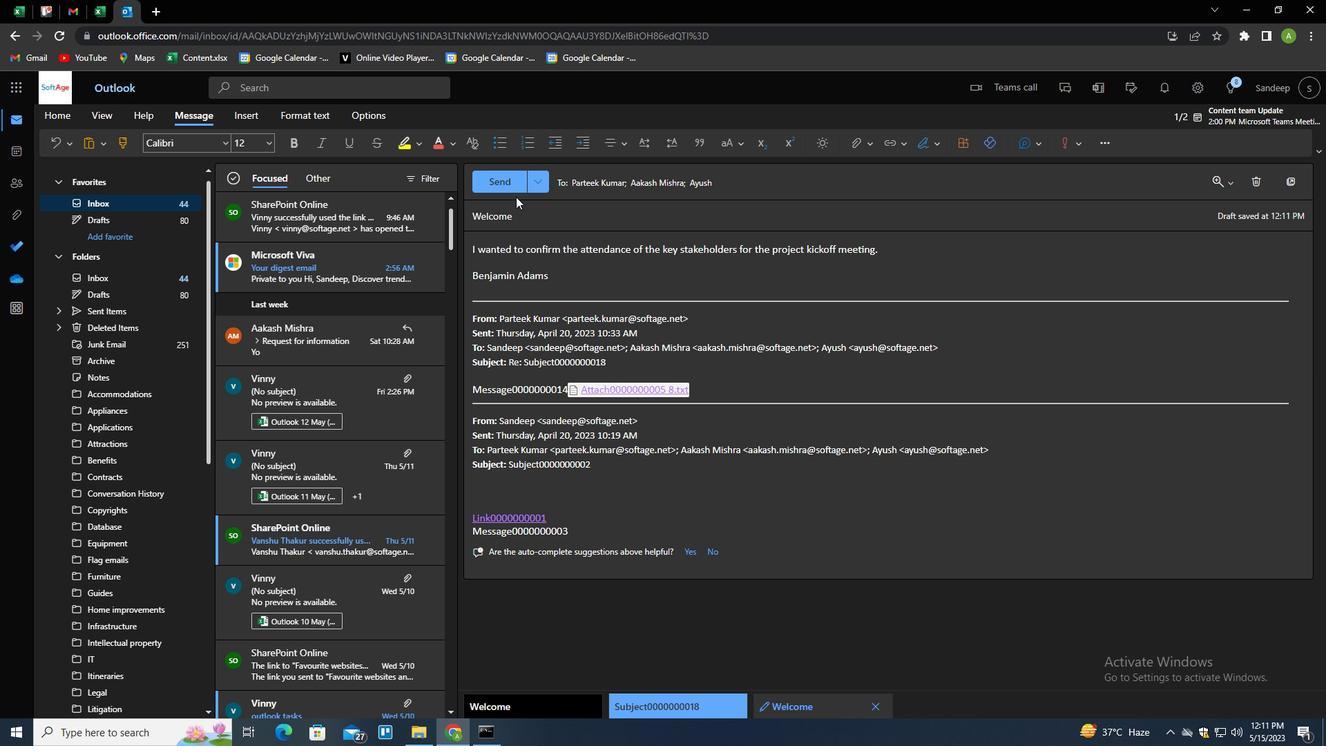 
Action: Mouse pressed left at (508, 183)
Screenshot: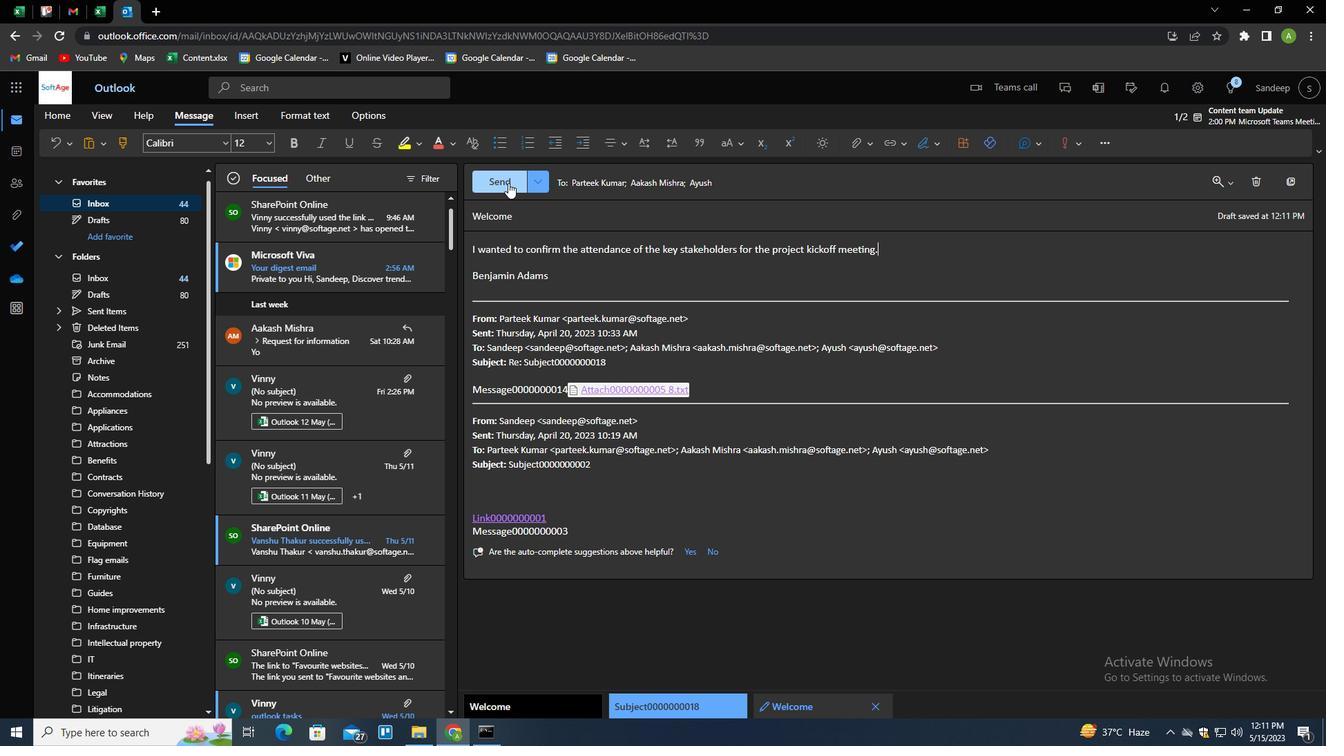 
Action: Mouse moved to (720, 357)
Screenshot: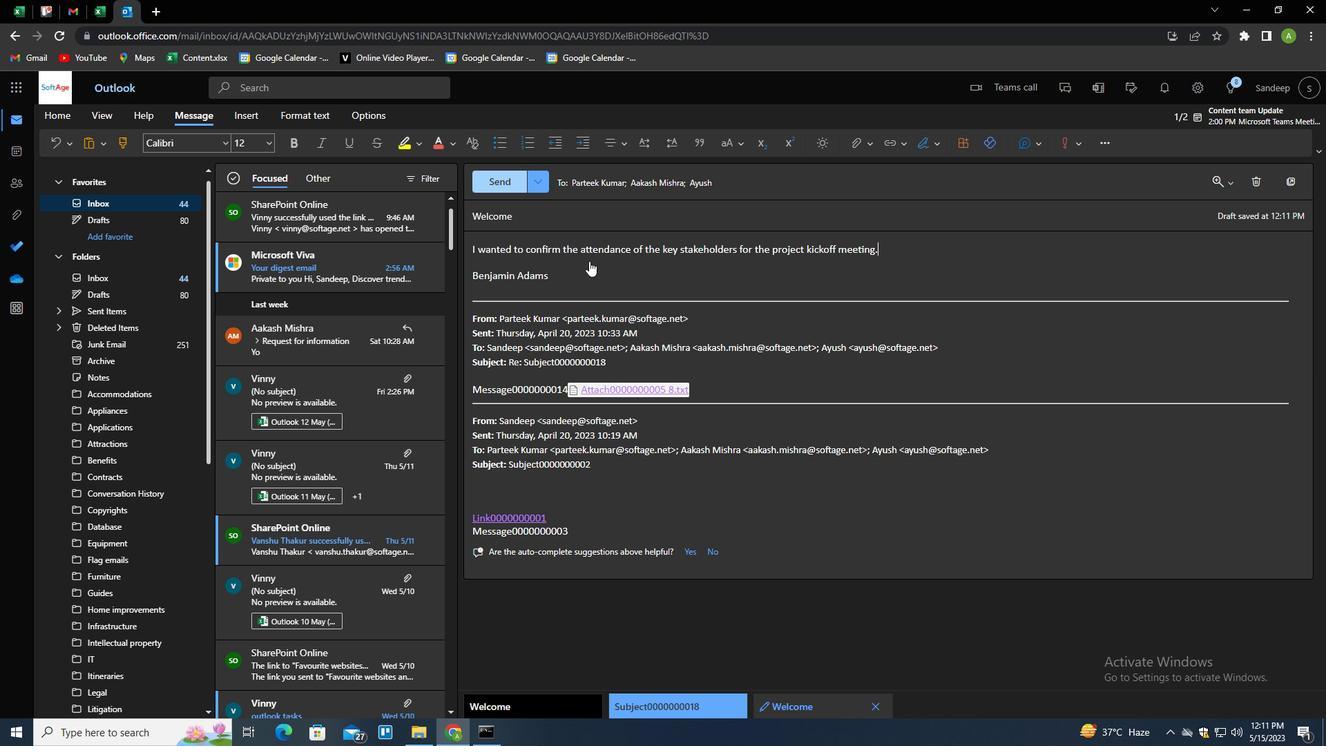
